 Task: Look for space in Sasayama, Japan from 4th August, 2023 to 8th August, 2023 for 1 adult in price range Rs.10000 to Rs.15000. Place can be private room with 1  bedroom having 1 bed and 1 bathroom. Property type can be flatguest house, hotel. Booking option can be shelf check-in. Required host language is English.
Action: Mouse moved to (485, 81)
Screenshot: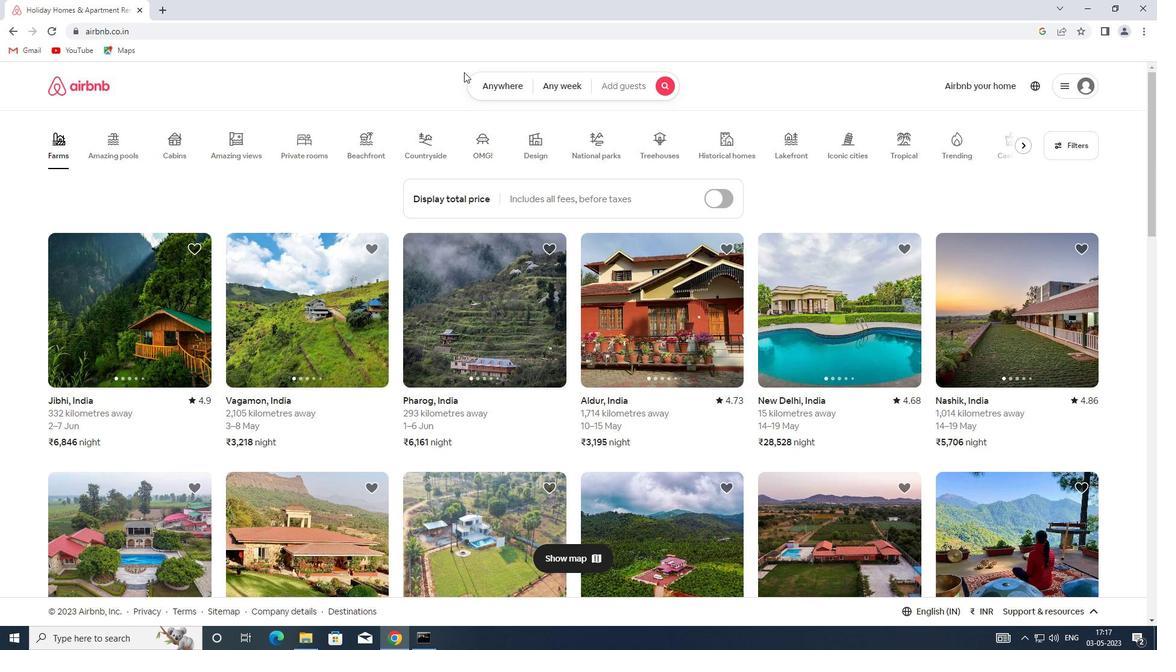 
Action: Mouse pressed left at (485, 81)
Screenshot: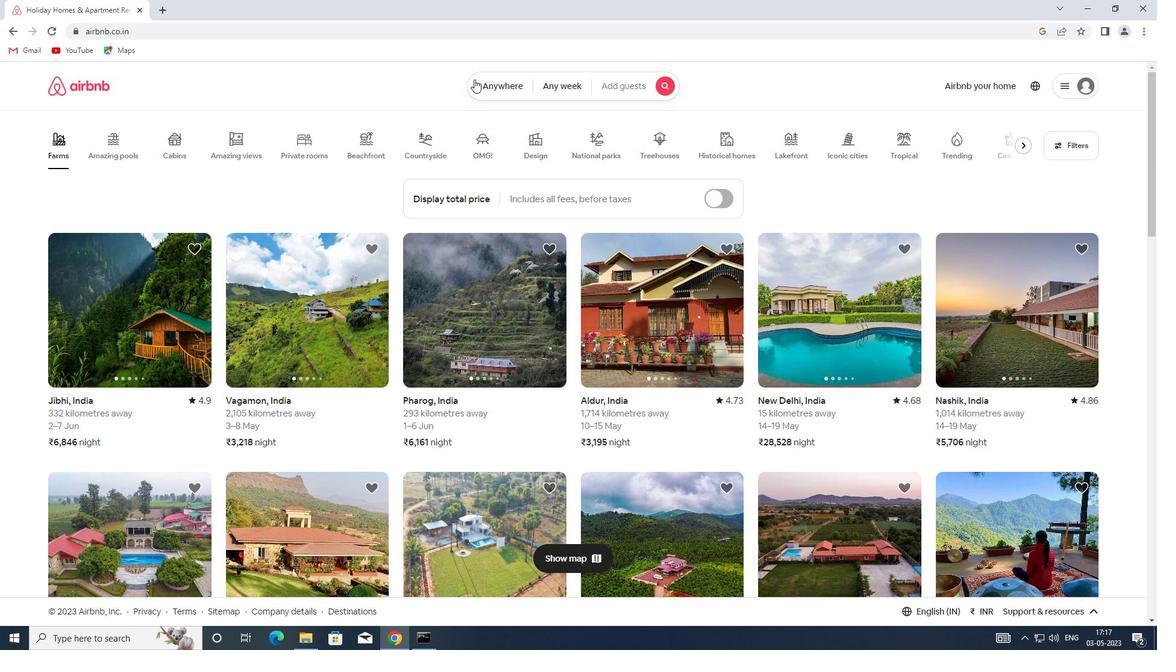 
Action: Mouse moved to (385, 144)
Screenshot: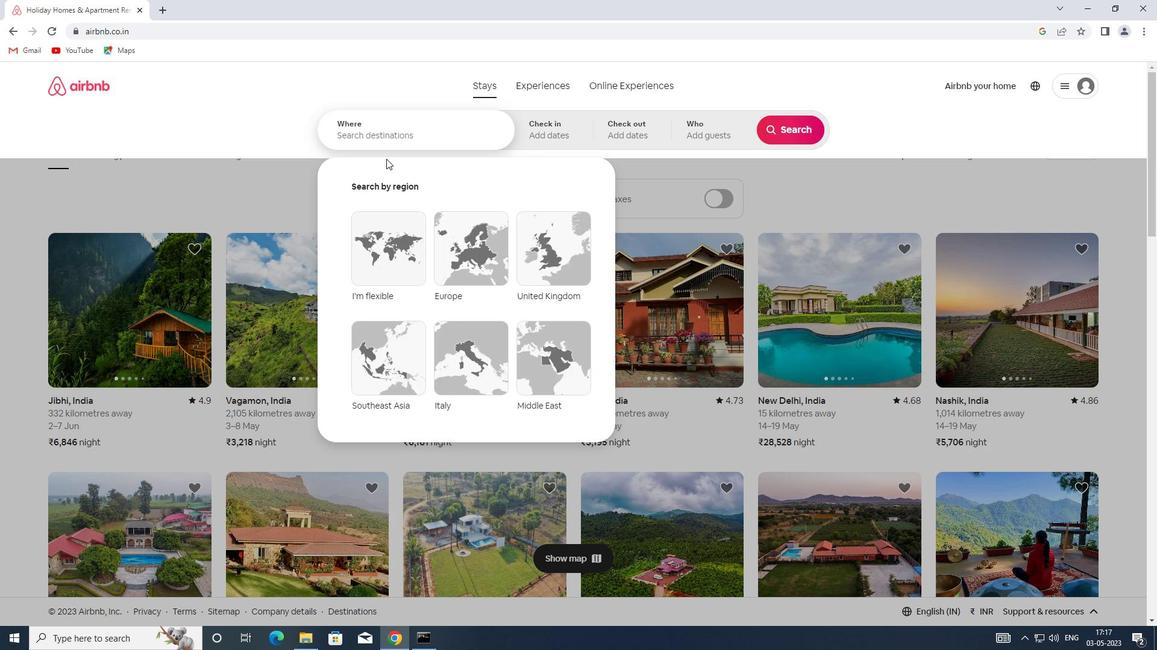 
Action: Mouse pressed left at (385, 144)
Screenshot: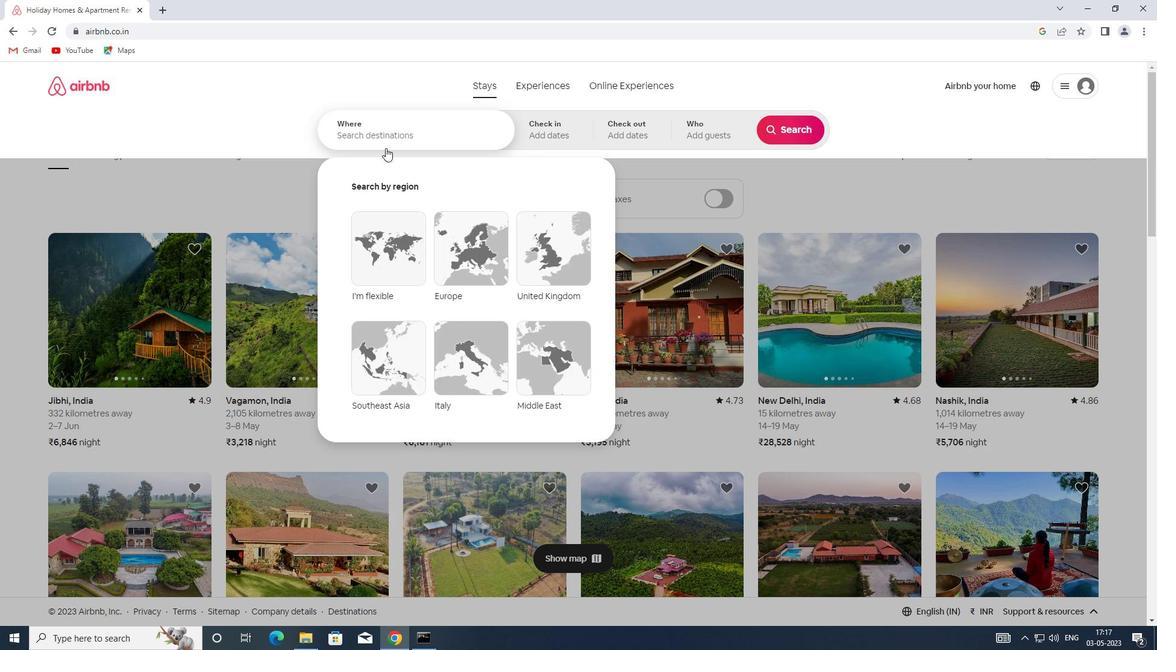 
Action: Key pressed <Key.shift><Key.shift><Key.shift><Key.shift>SASAYAMA
Screenshot: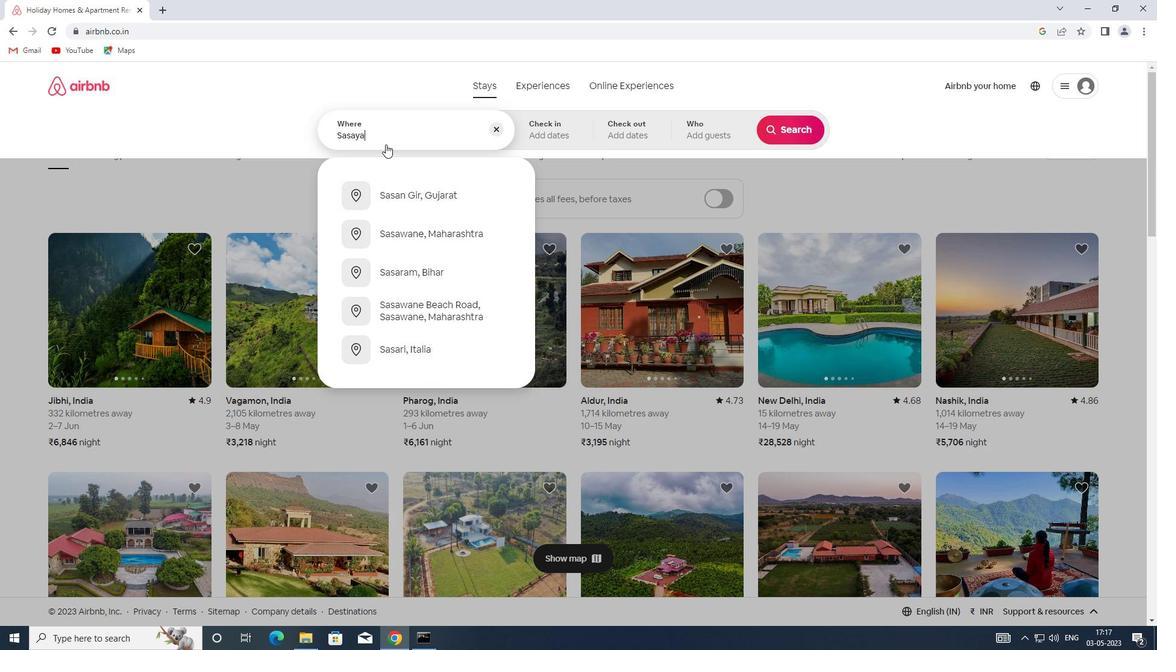 
Action: Mouse moved to (384, 144)
Screenshot: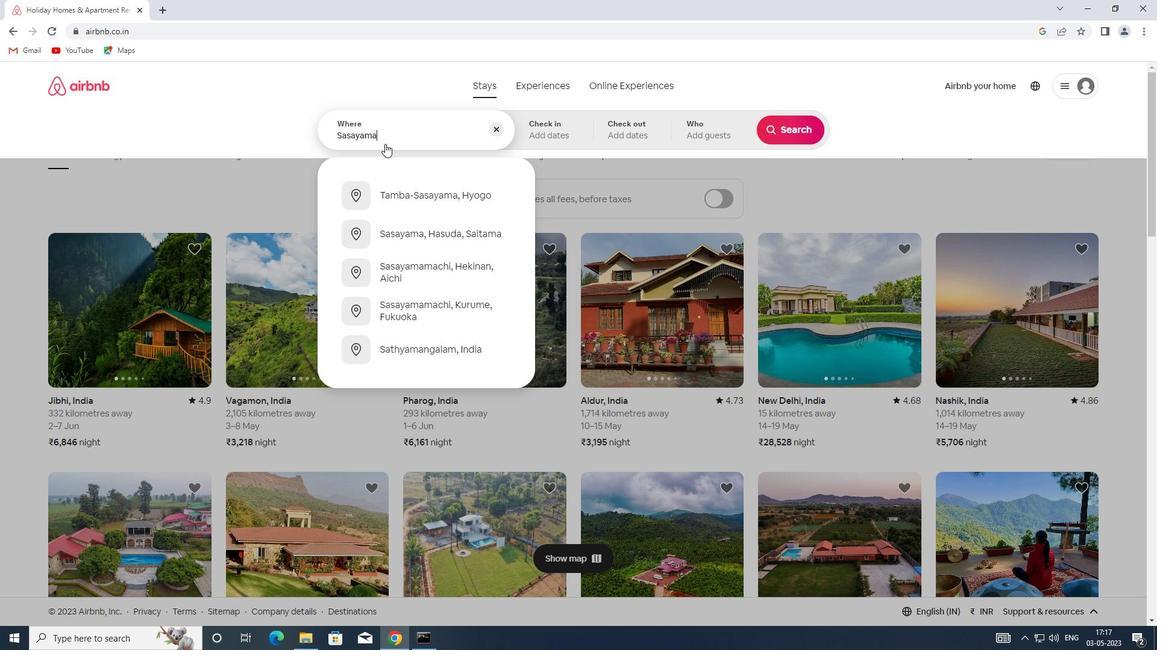 
Action: Key pressed ,<Key.shift>JAPAN
Screenshot: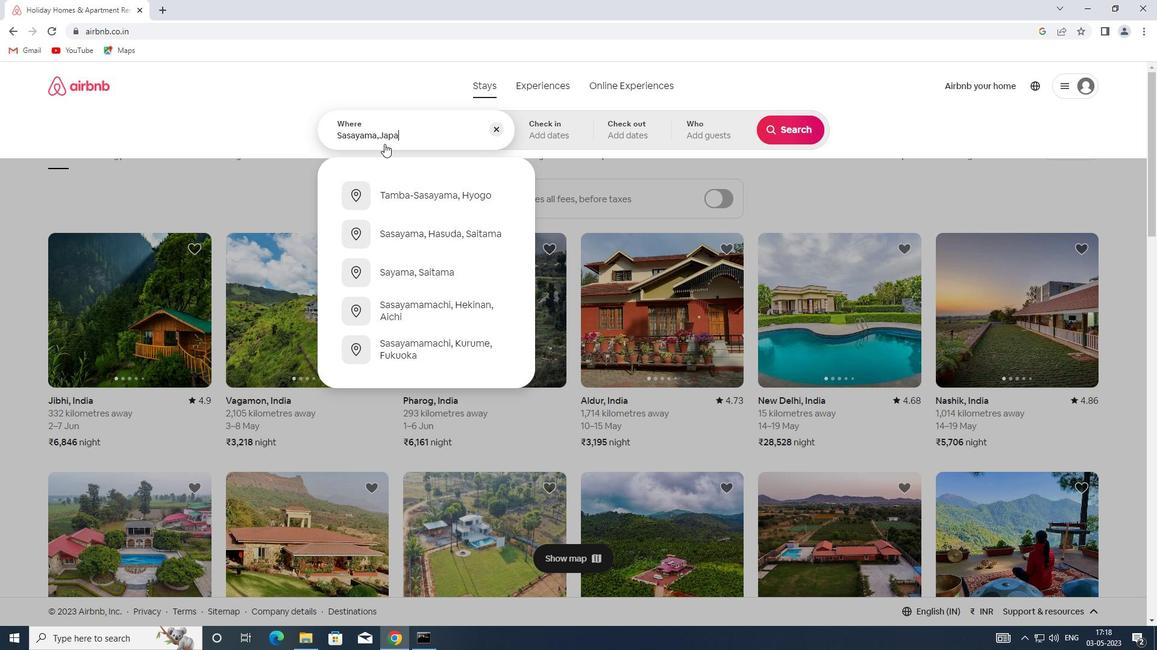 
Action: Mouse moved to (535, 128)
Screenshot: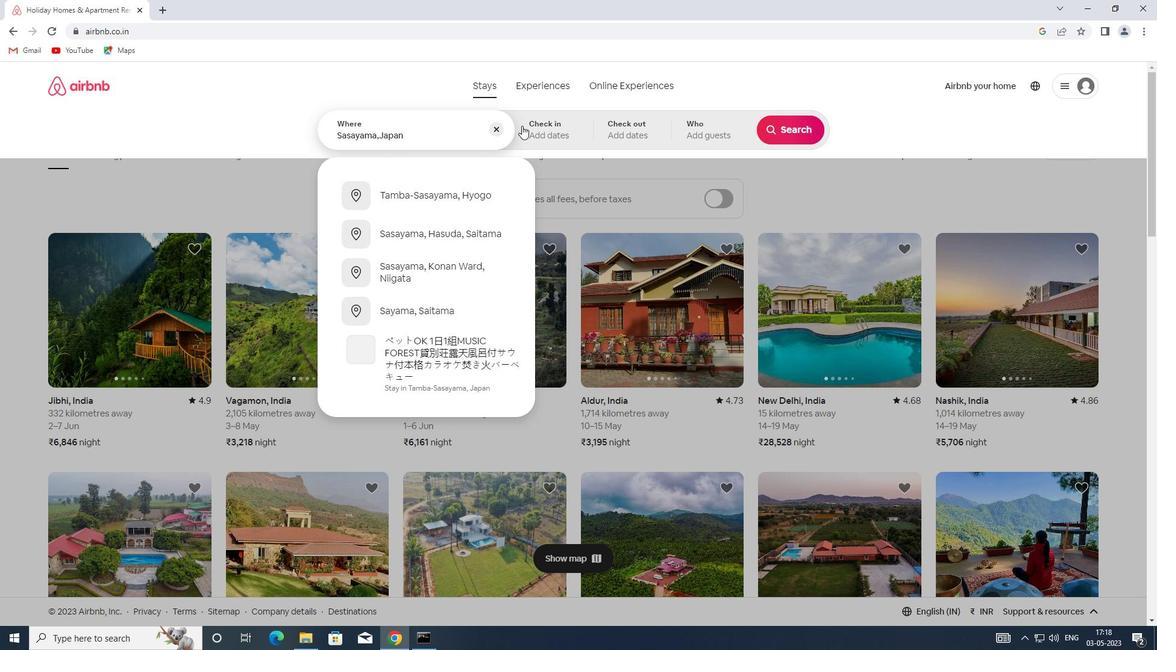 
Action: Mouse pressed left at (535, 128)
Screenshot: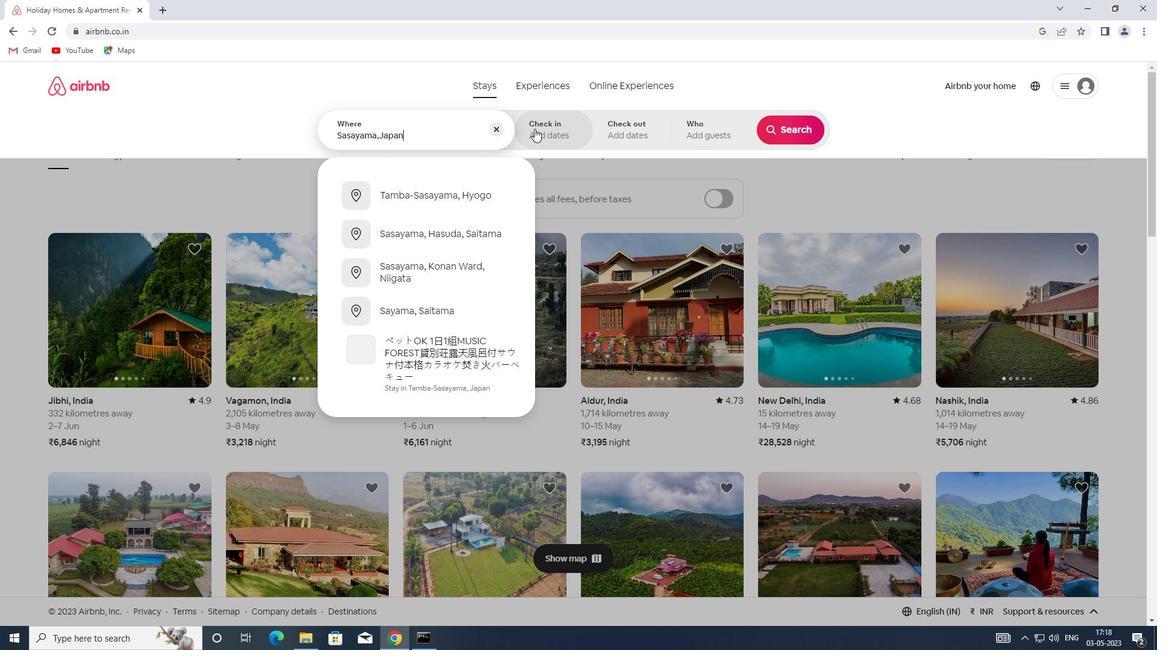 
Action: Mouse moved to (785, 232)
Screenshot: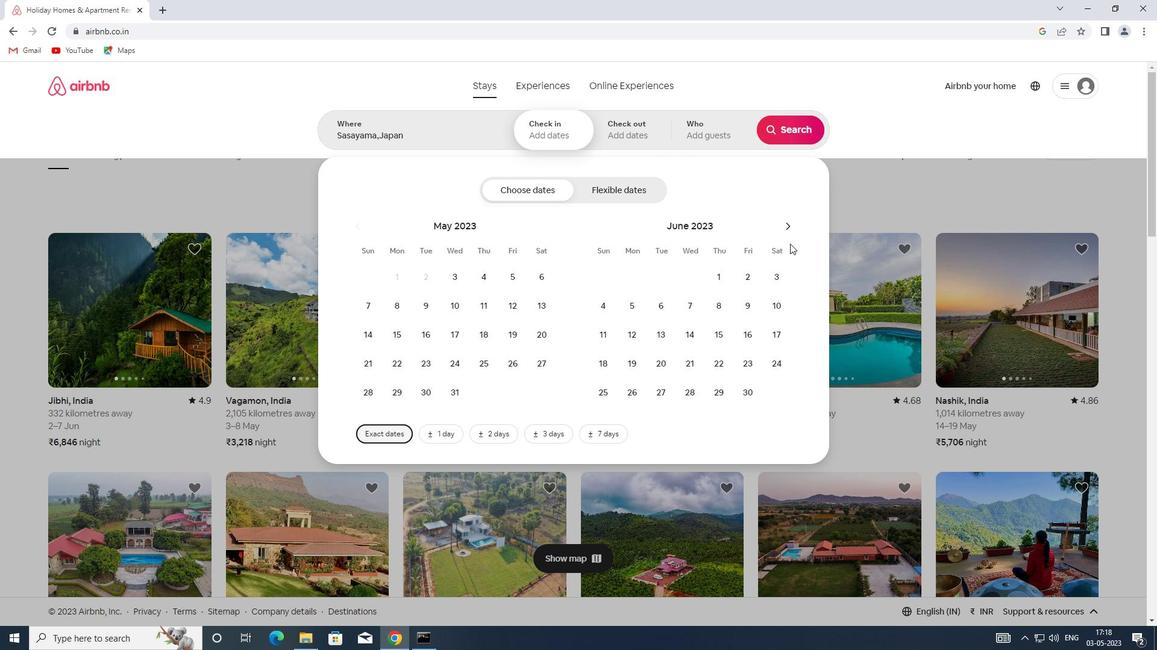 
Action: Mouse pressed left at (785, 232)
Screenshot: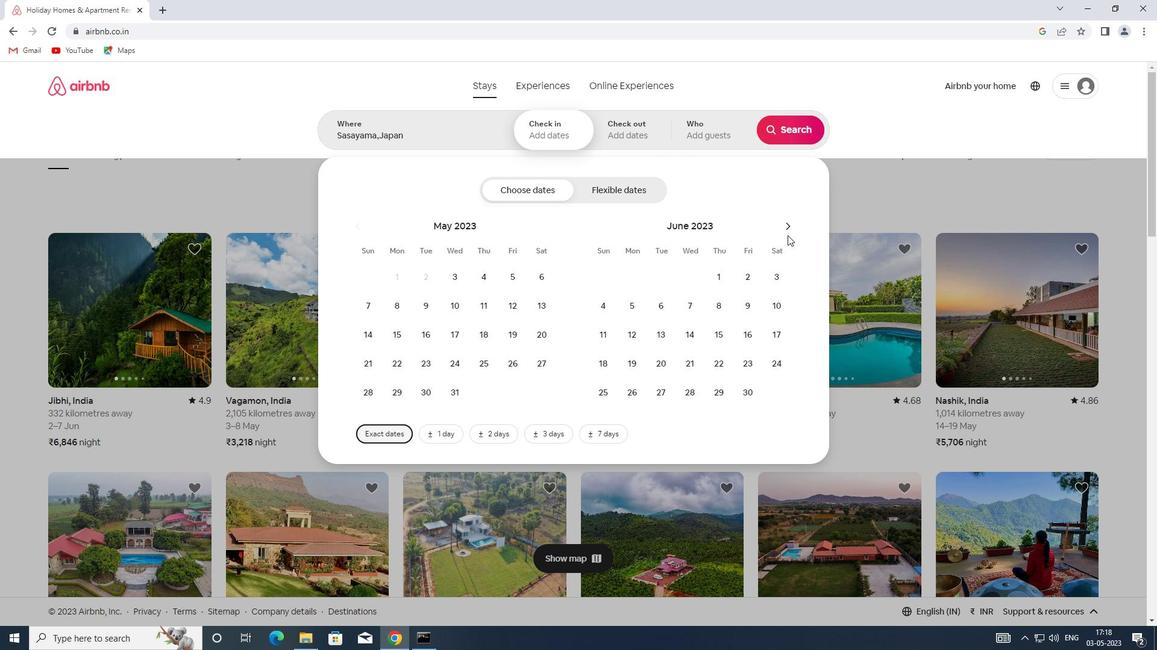 
Action: Mouse pressed left at (785, 232)
Screenshot: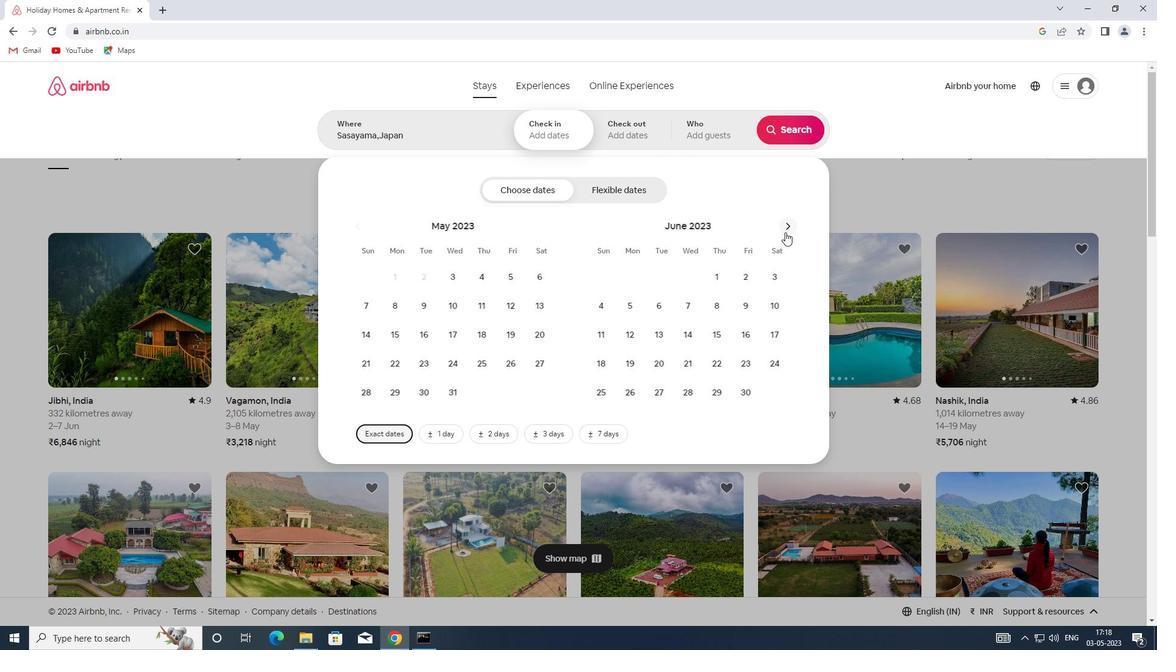 
Action: Mouse pressed left at (785, 232)
Screenshot: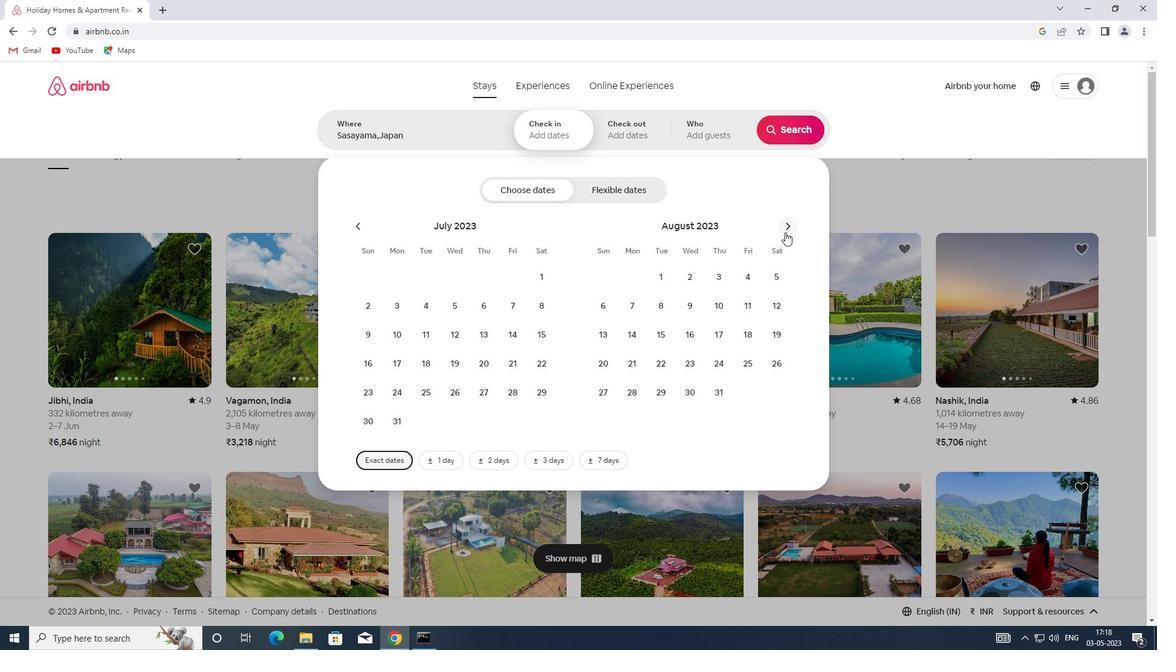 
Action: Mouse moved to (355, 330)
Screenshot: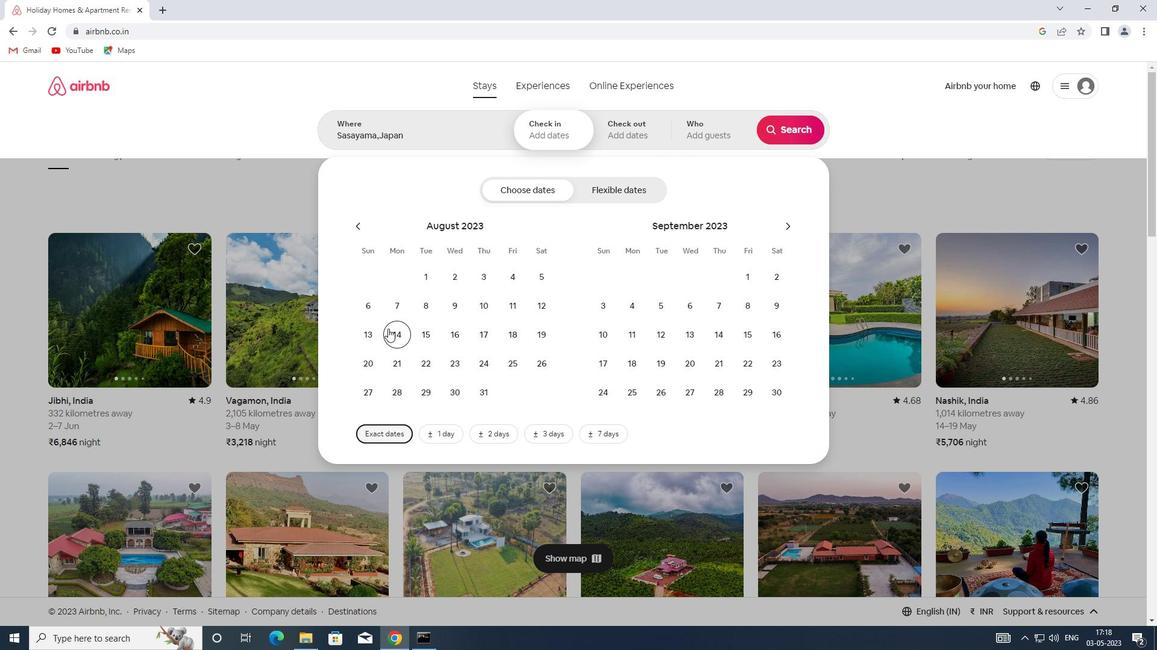 
Action: Mouse pressed left at (355, 330)
Screenshot: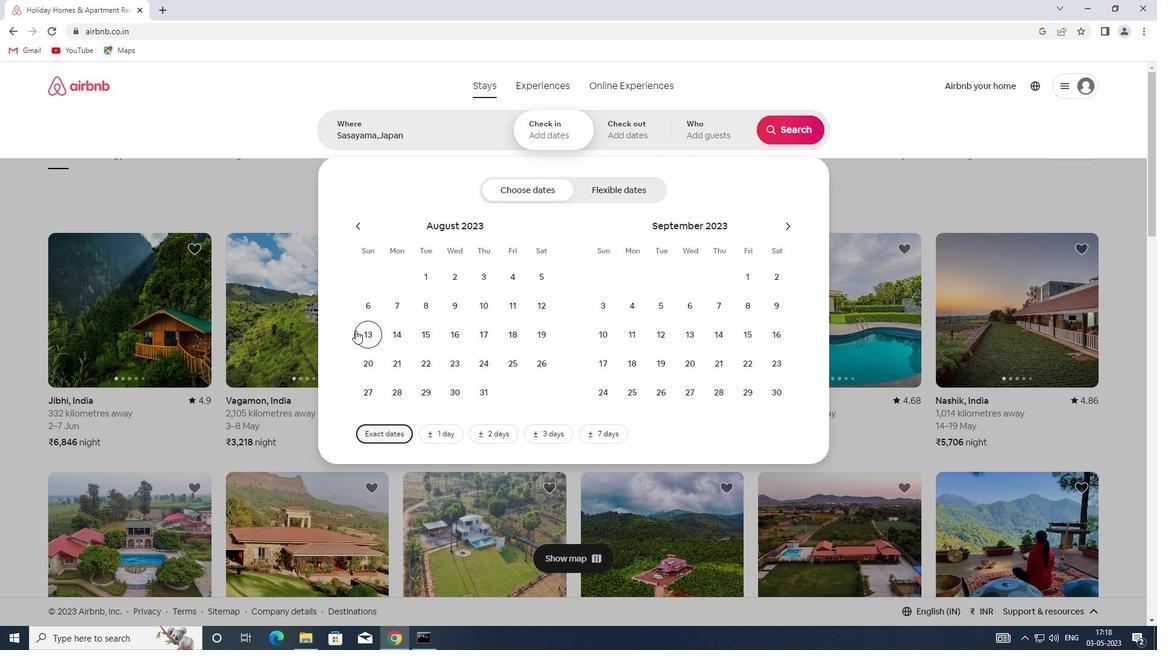 
Action: Mouse moved to (473, 340)
Screenshot: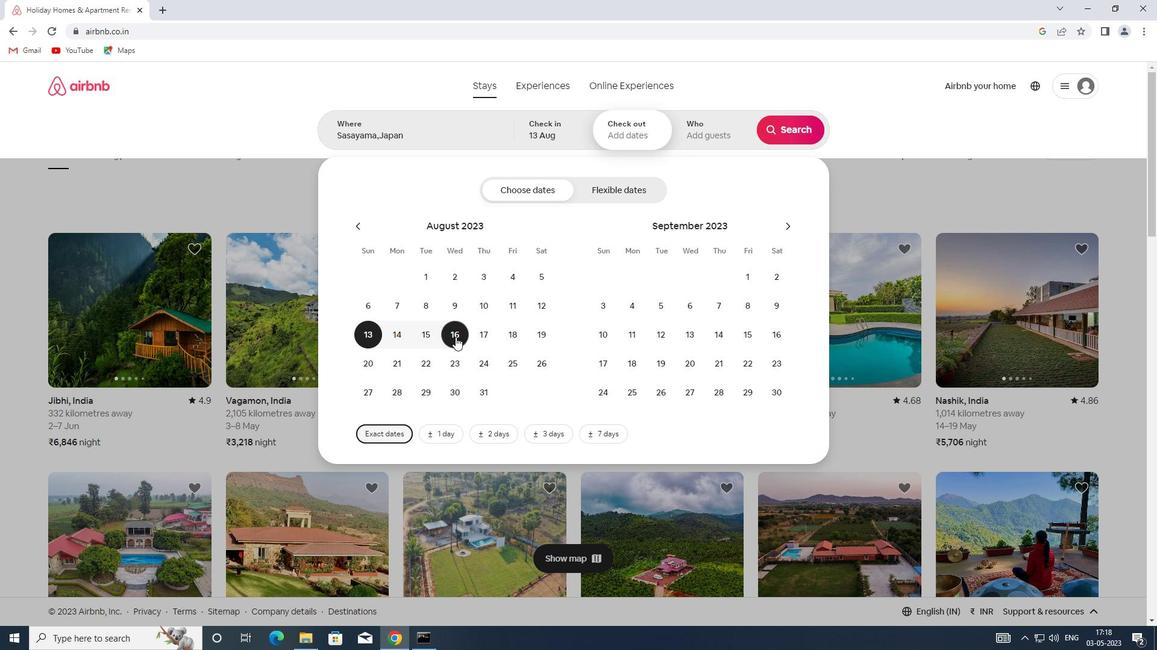 
Action: Mouse pressed left at (473, 340)
Screenshot: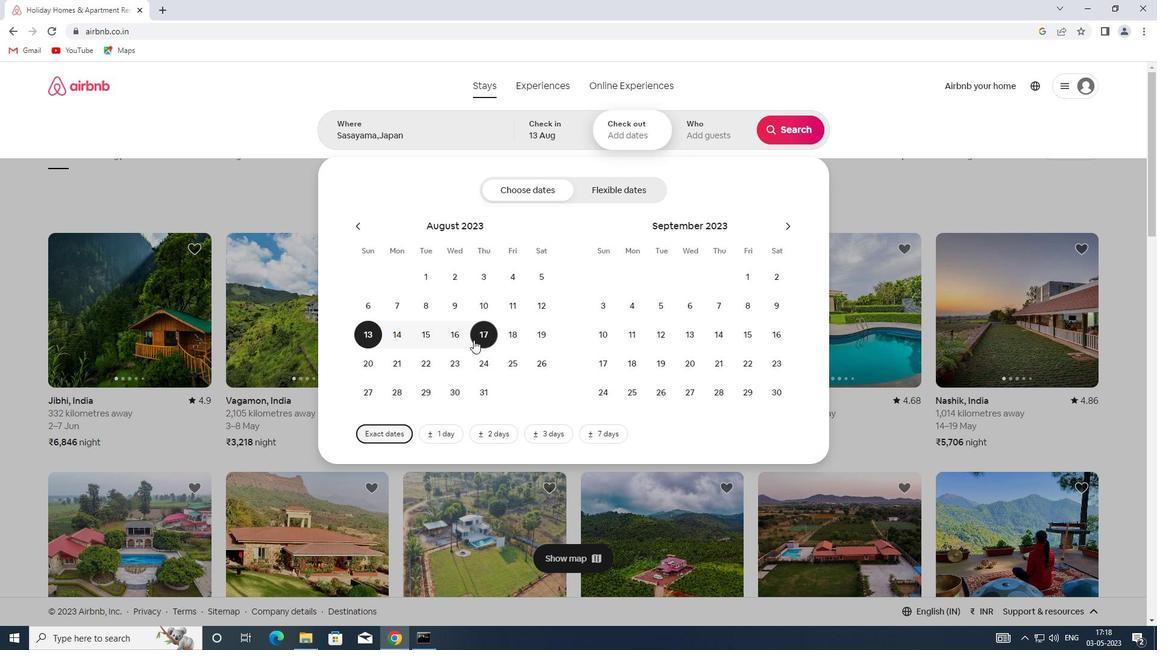 
Action: Mouse moved to (687, 128)
Screenshot: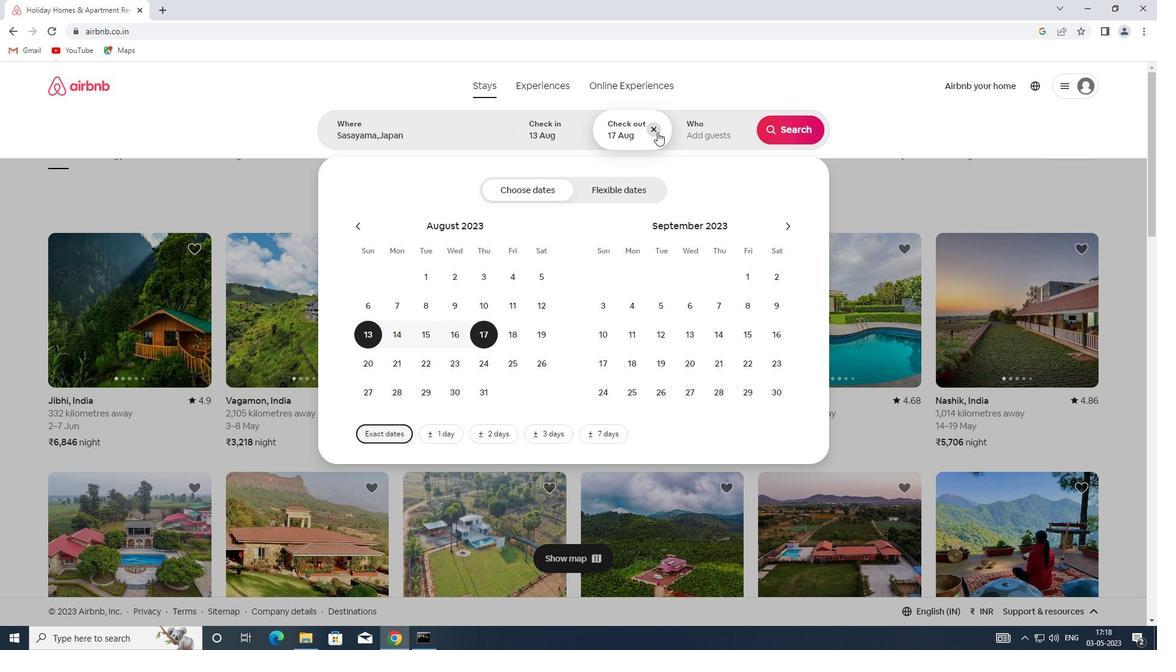 
Action: Mouse pressed left at (687, 128)
Screenshot: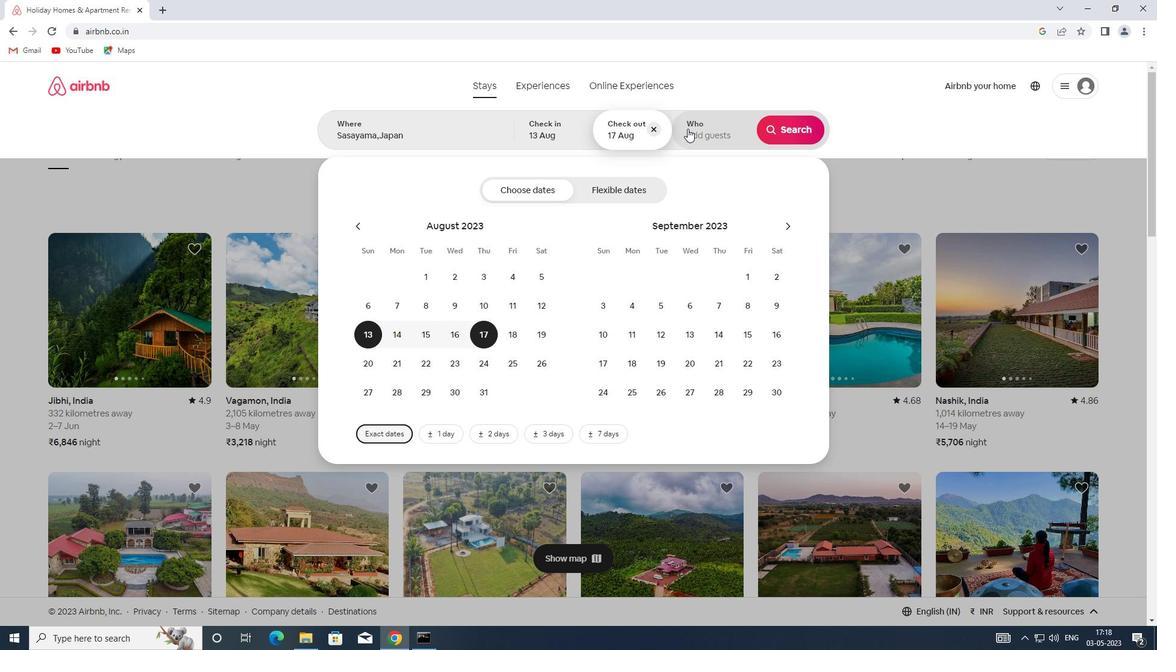 
Action: Mouse moved to (784, 191)
Screenshot: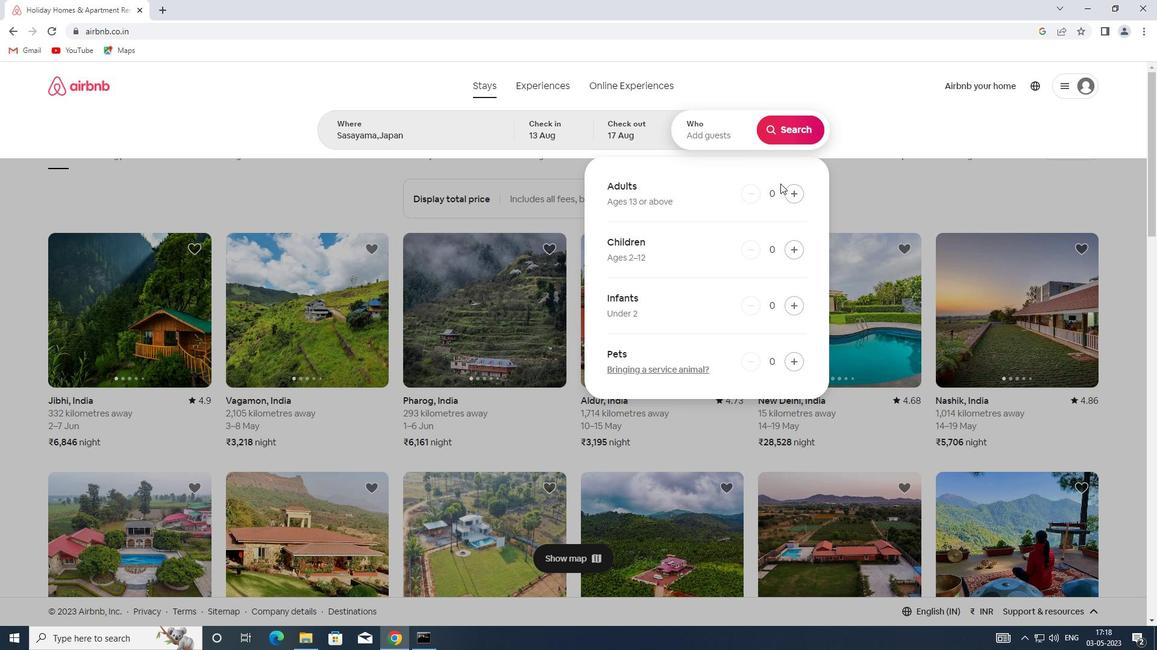 
Action: Mouse pressed left at (784, 191)
Screenshot: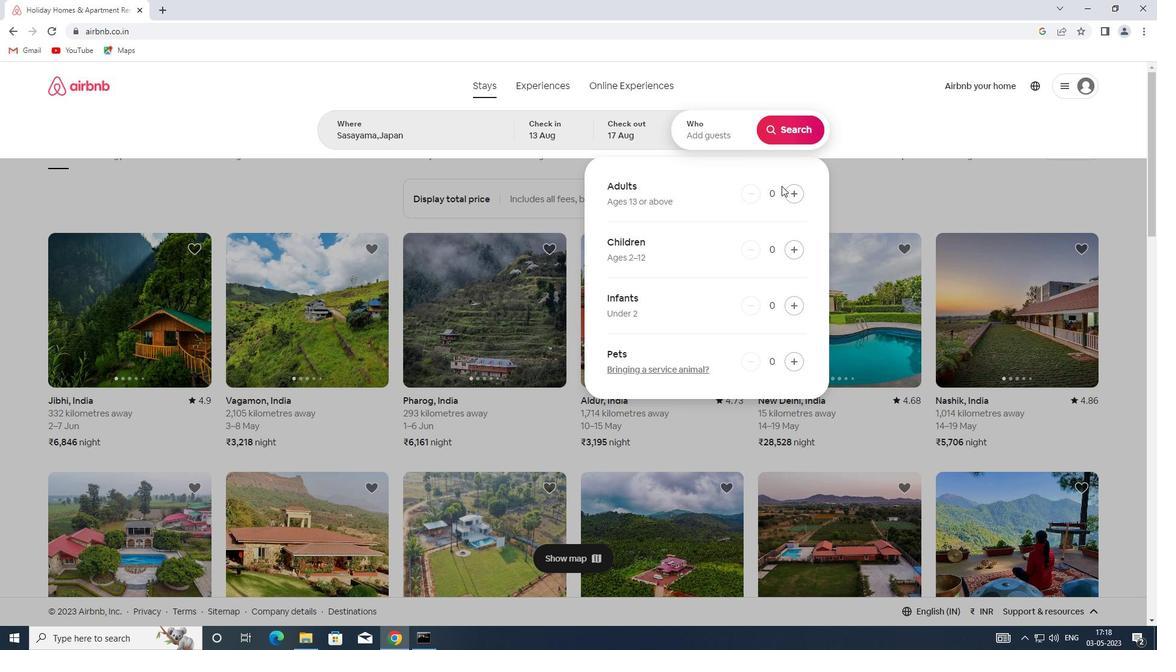 
Action: Mouse pressed left at (784, 191)
Screenshot: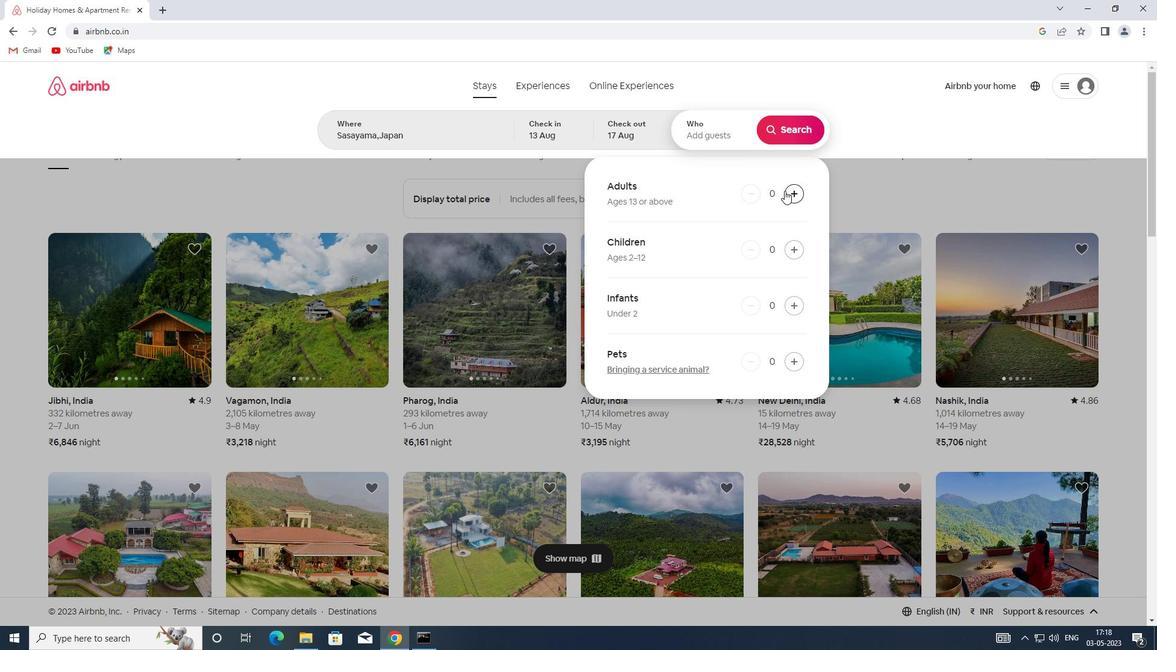 
Action: Mouse moved to (765, 127)
Screenshot: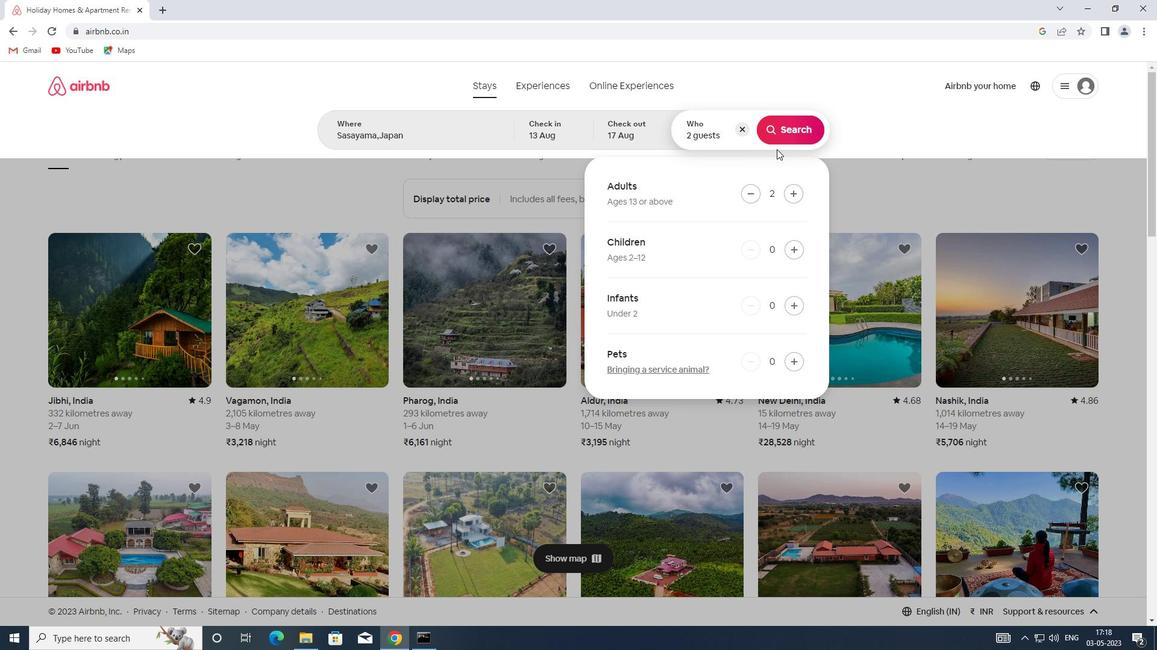 
Action: Mouse pressed left at (765, 127)
Screenshot: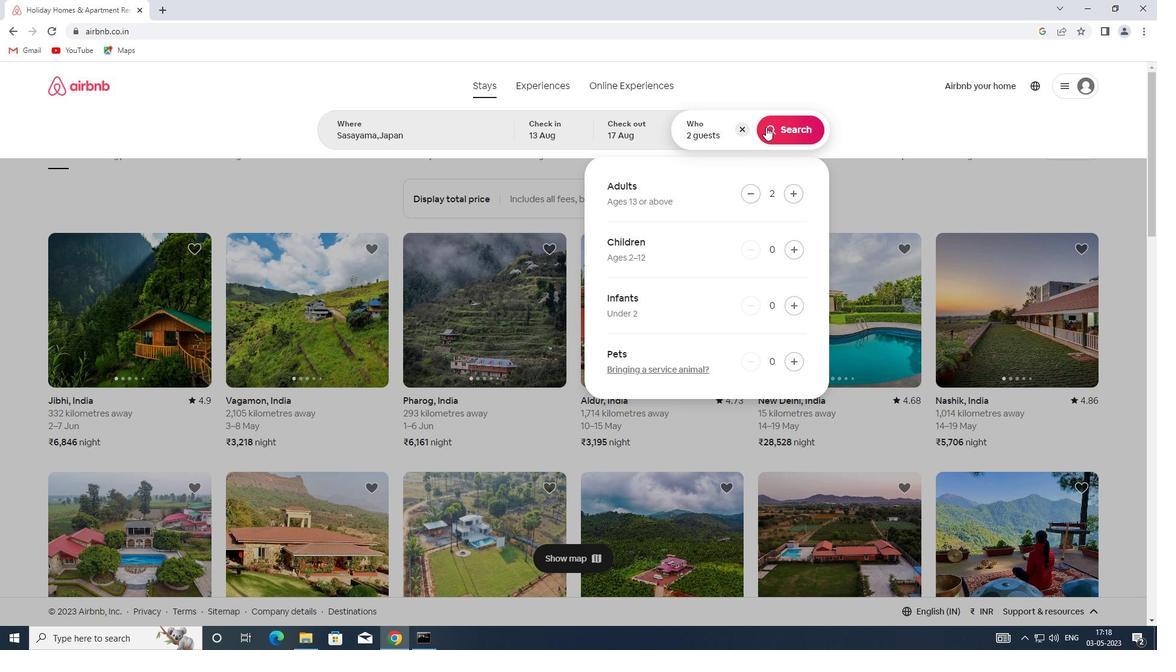 
Action: Mouse moved to (1122, 130)
Screenshot: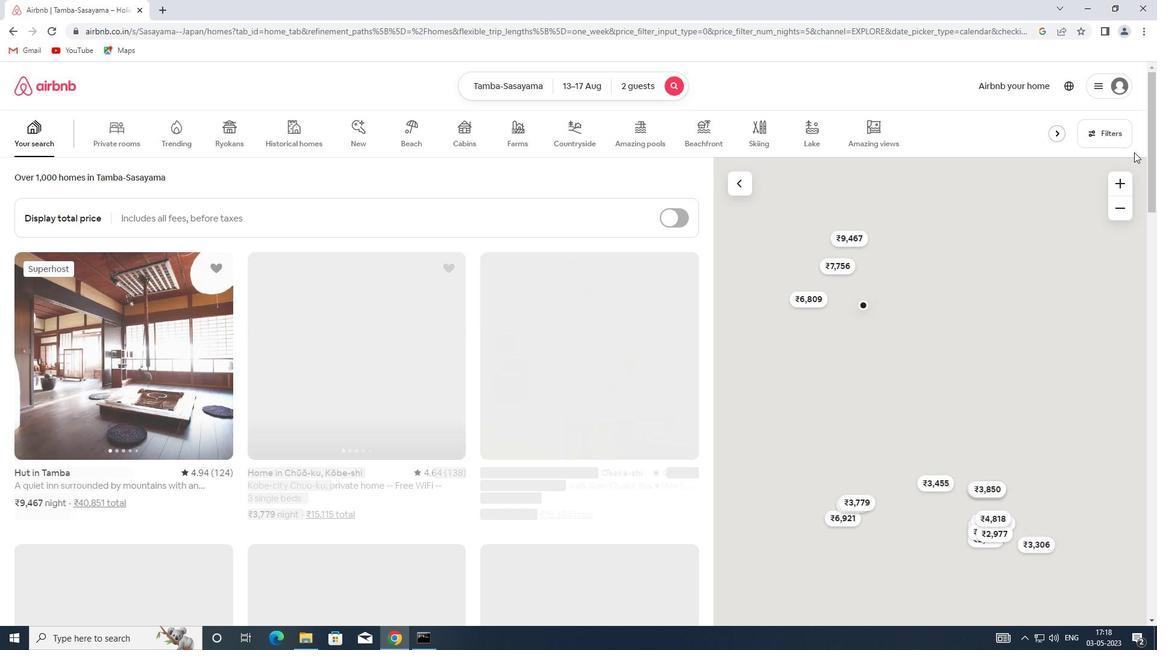 
Action: Mouse pressed left at (1122, 130)
Screenshot: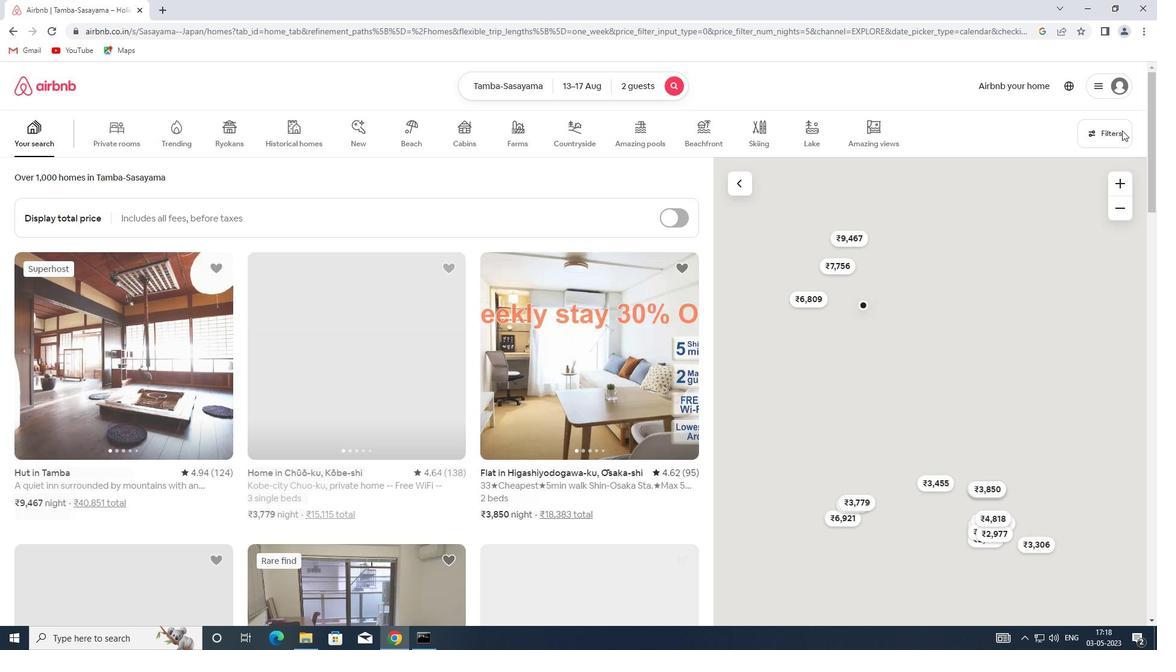 
Action: Mouse moved to (433, 284)
Screenshot: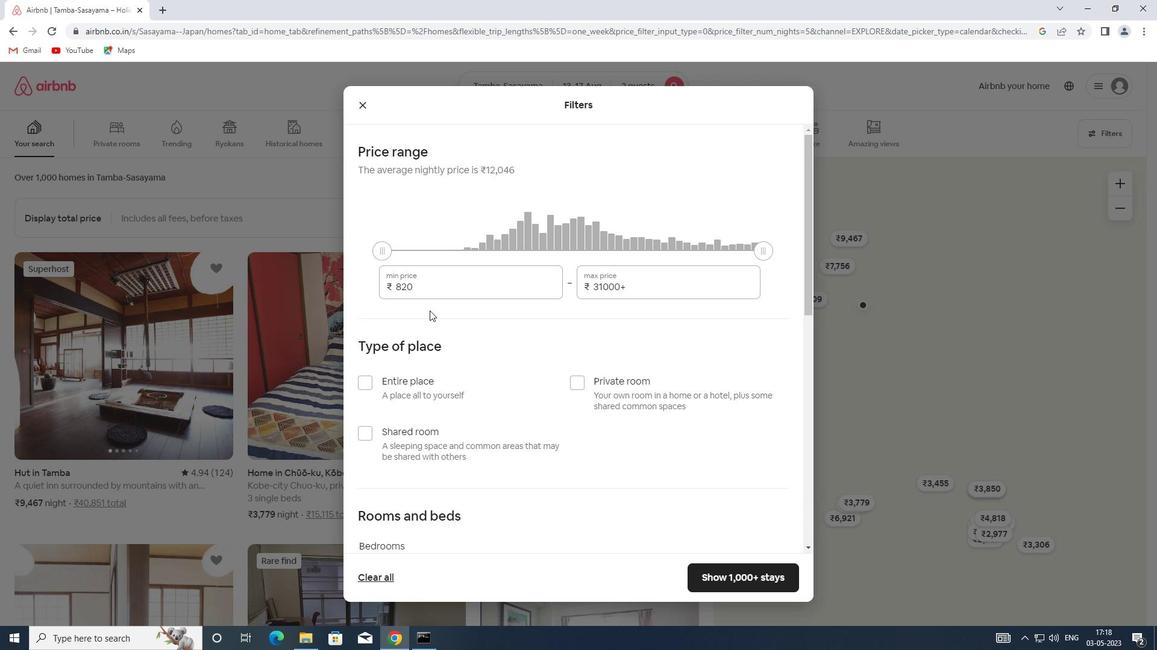 
Action: Mouse pressed left at (433, 284)
Screenshot: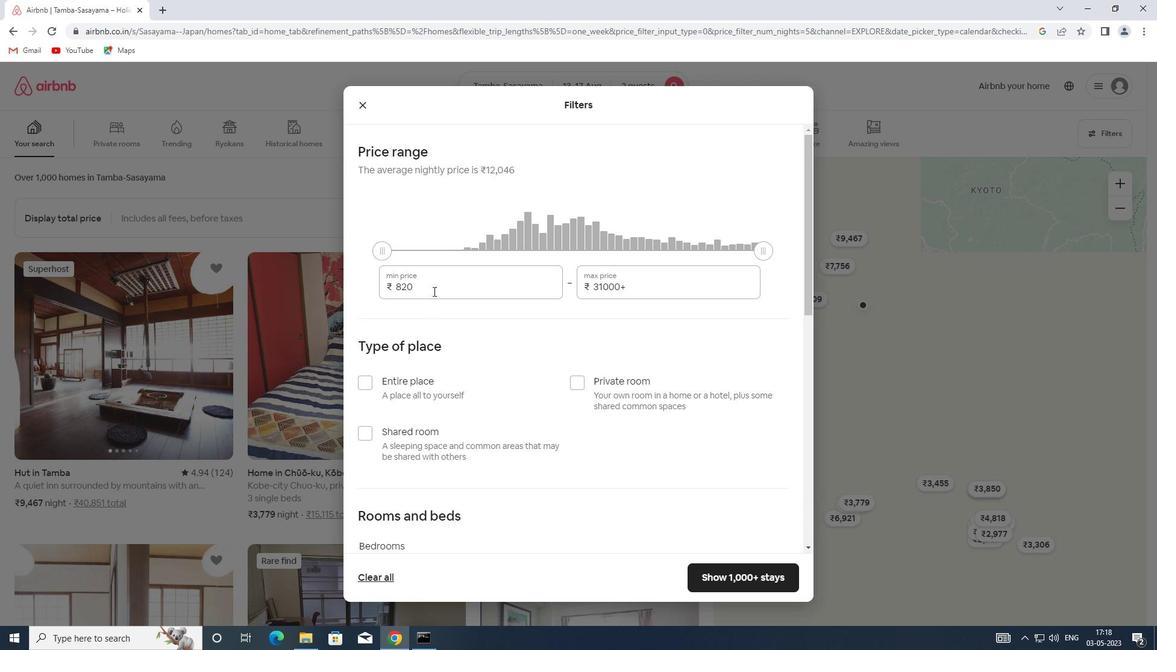 
Action: Mouse moved to (383, 285)
Screenshot: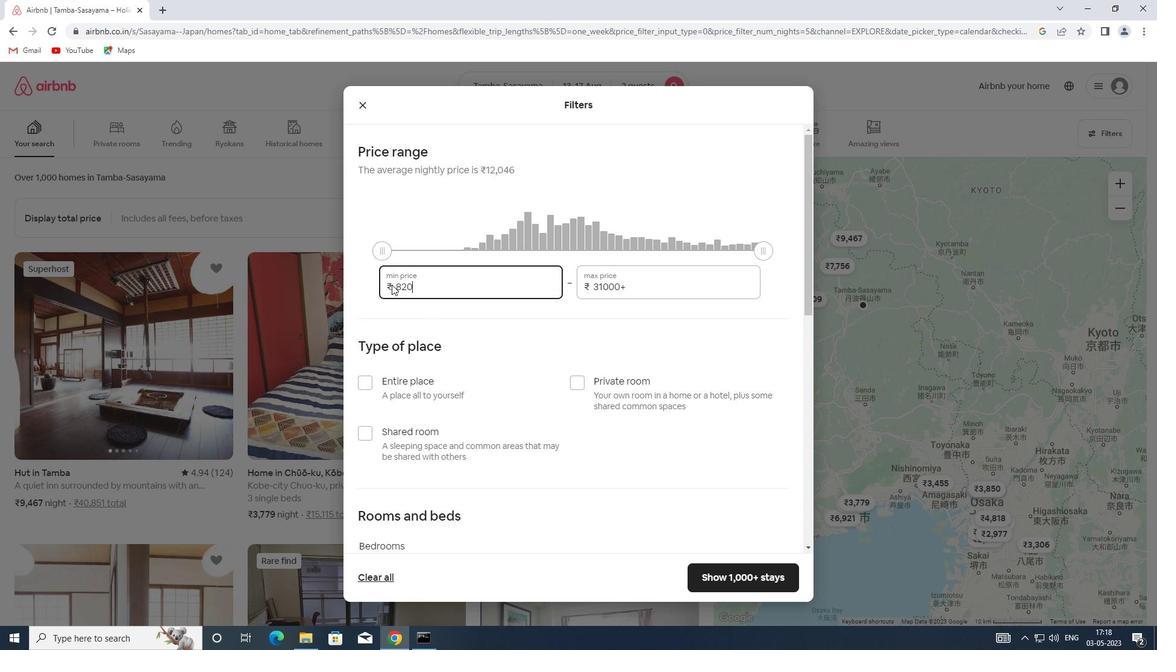 
Action: Key pressed 10000
Screenshot: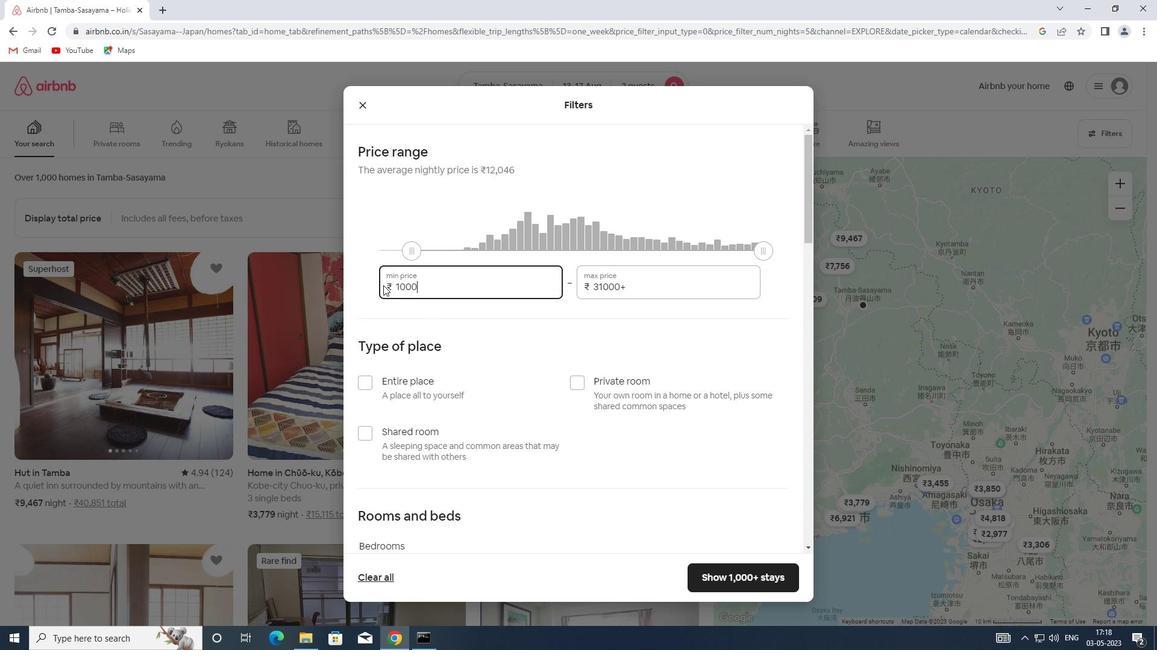 
Action: Mouse moved to (635, 285)
Screenshot: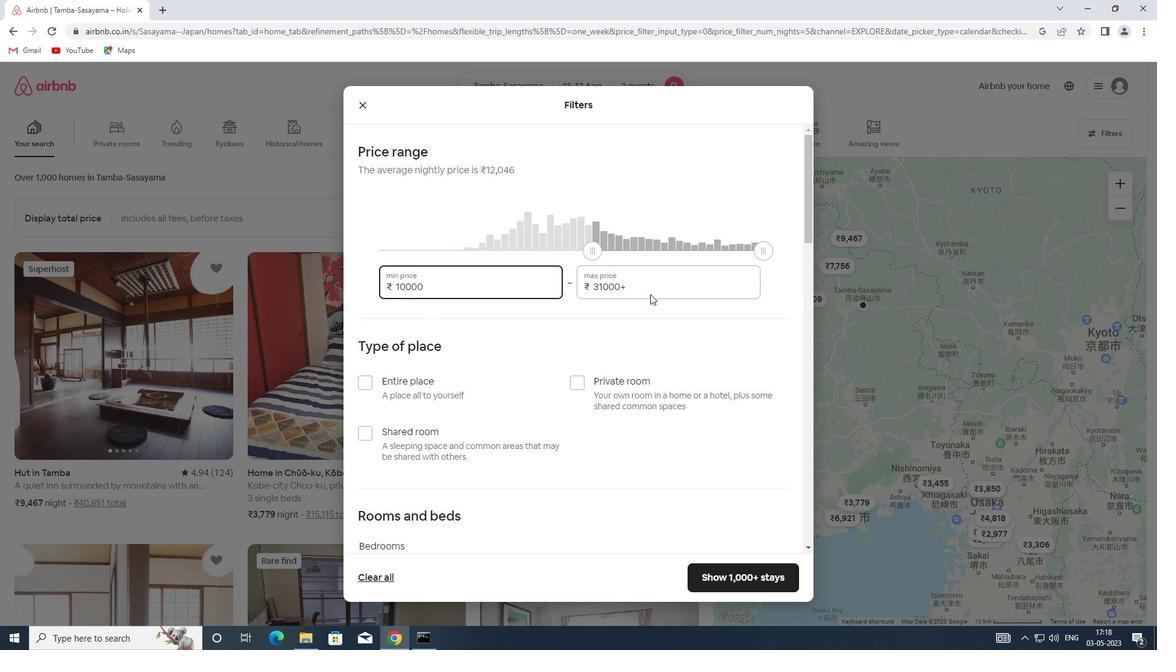 
Action: Mouse pressed left at (635, 285)
Screenshot: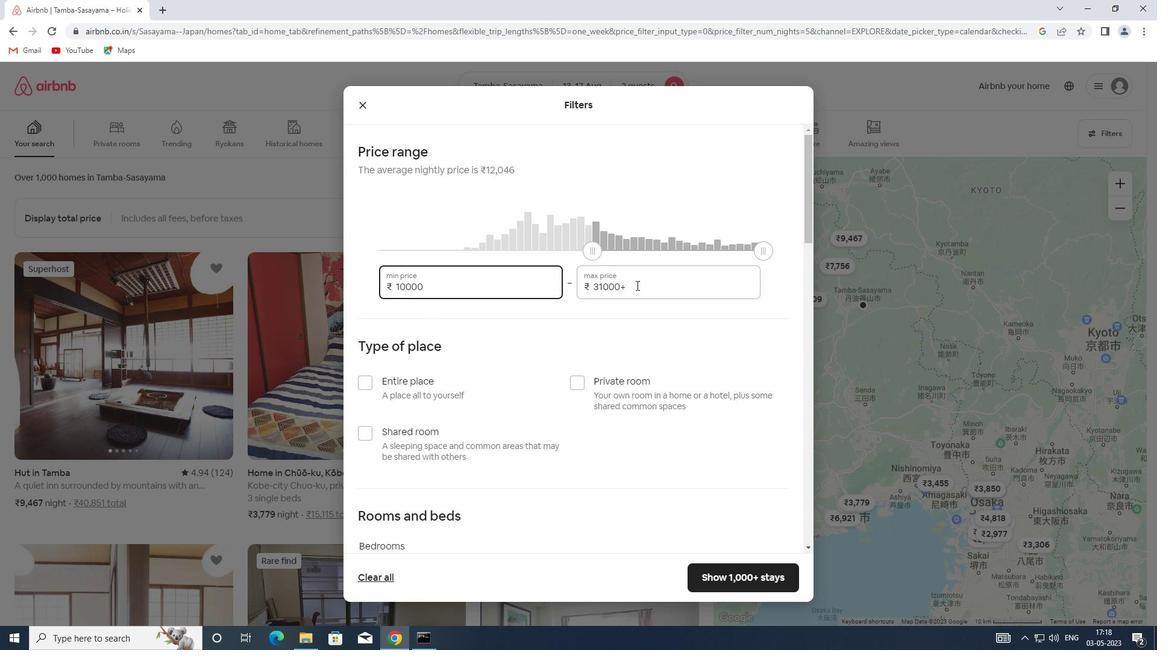 
Action: Mouse moved to (557, 285)
Screenshot: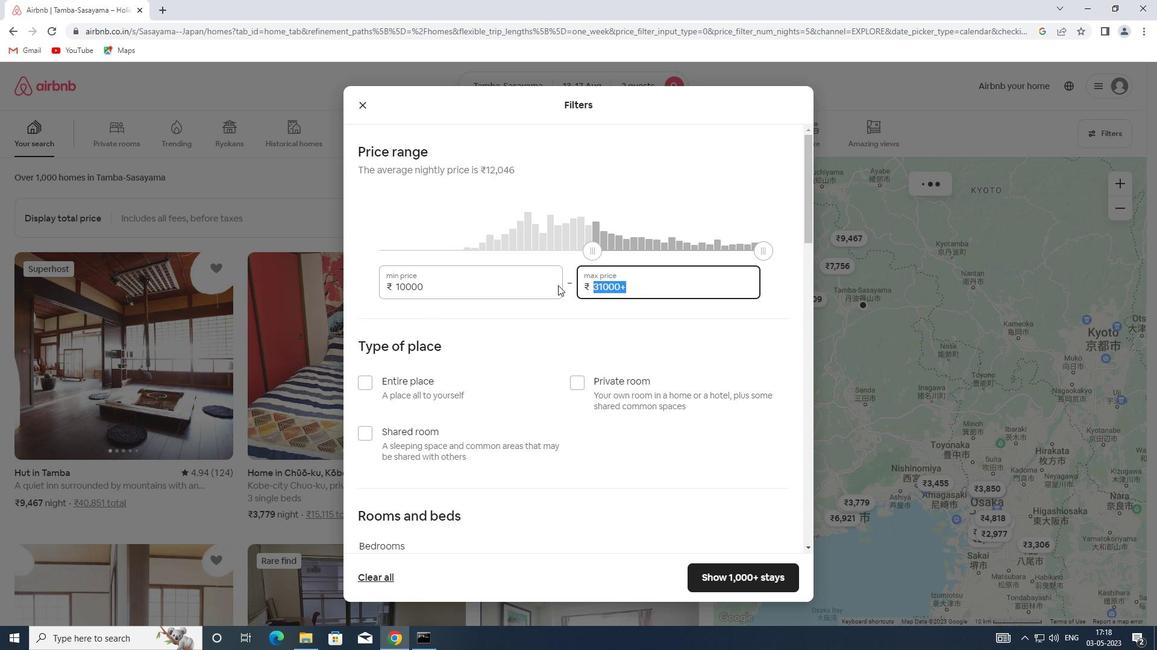 
Action: Key pressed 16000
Screenshot: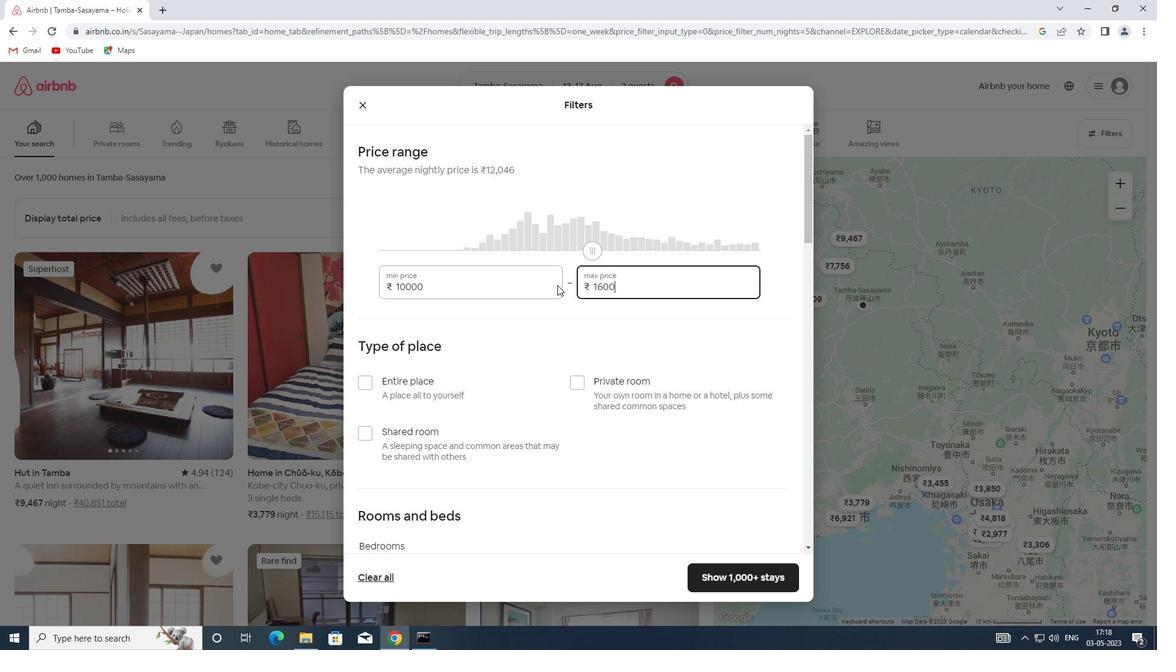 
Action: Mouse scrolled (557, 285) with delta (0, 0)
Screenshot: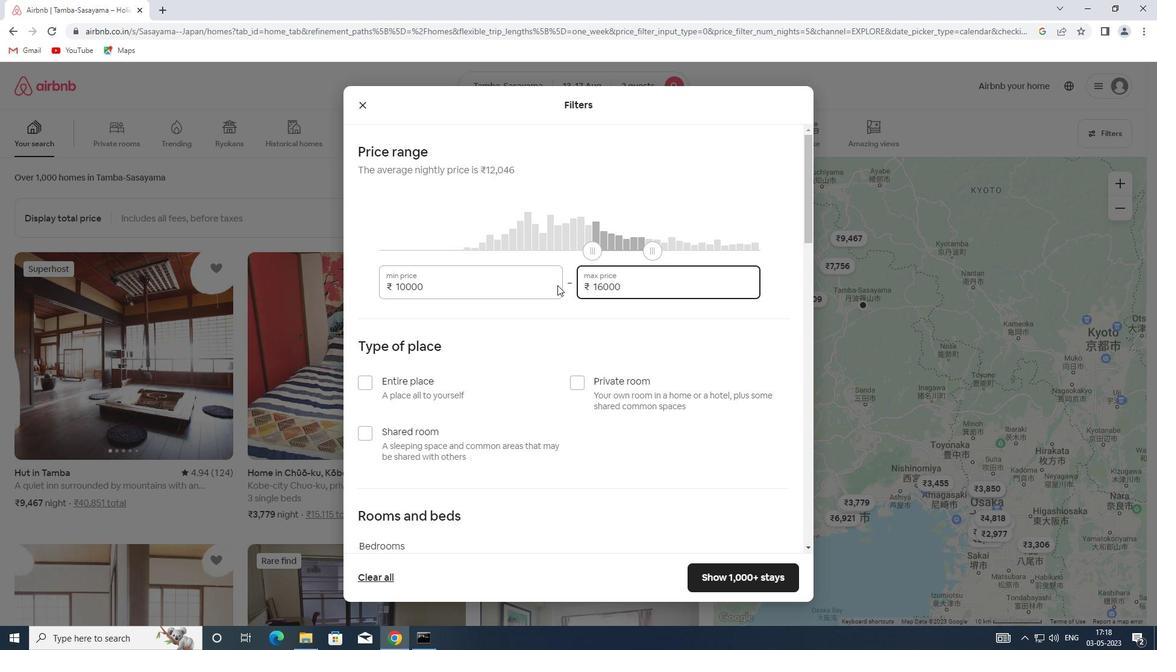 
Action: Mouse scrolled (557, 285) with delta (0, 0)
Screenshot: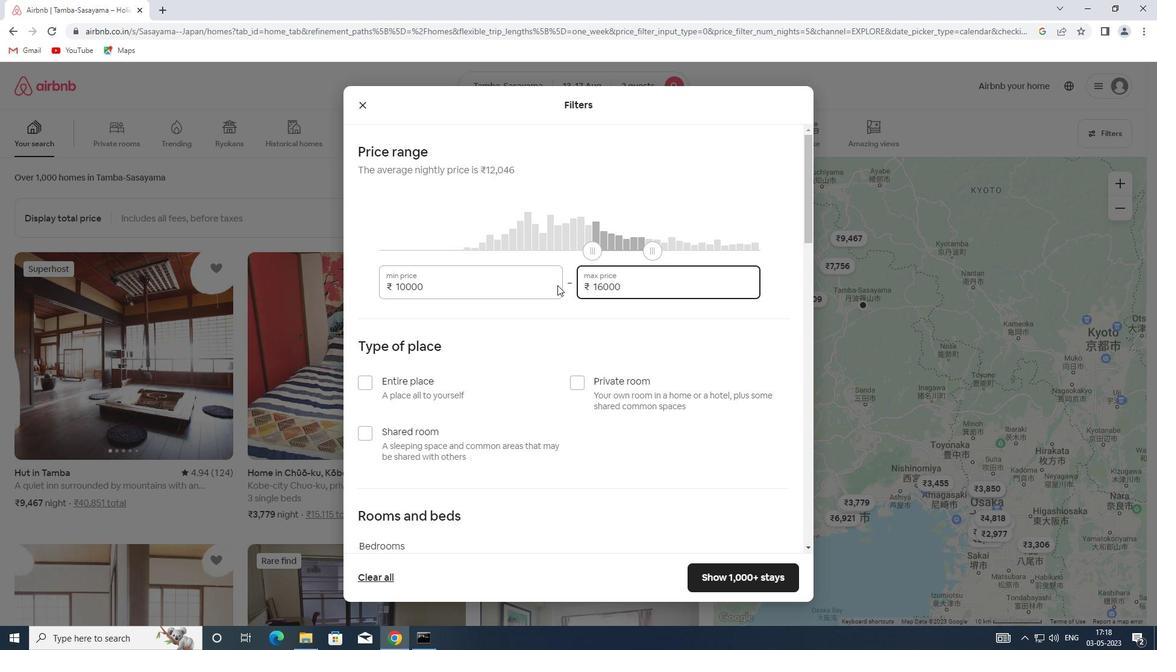 
Action: Mouse moved to (413, 279)
Screenshot: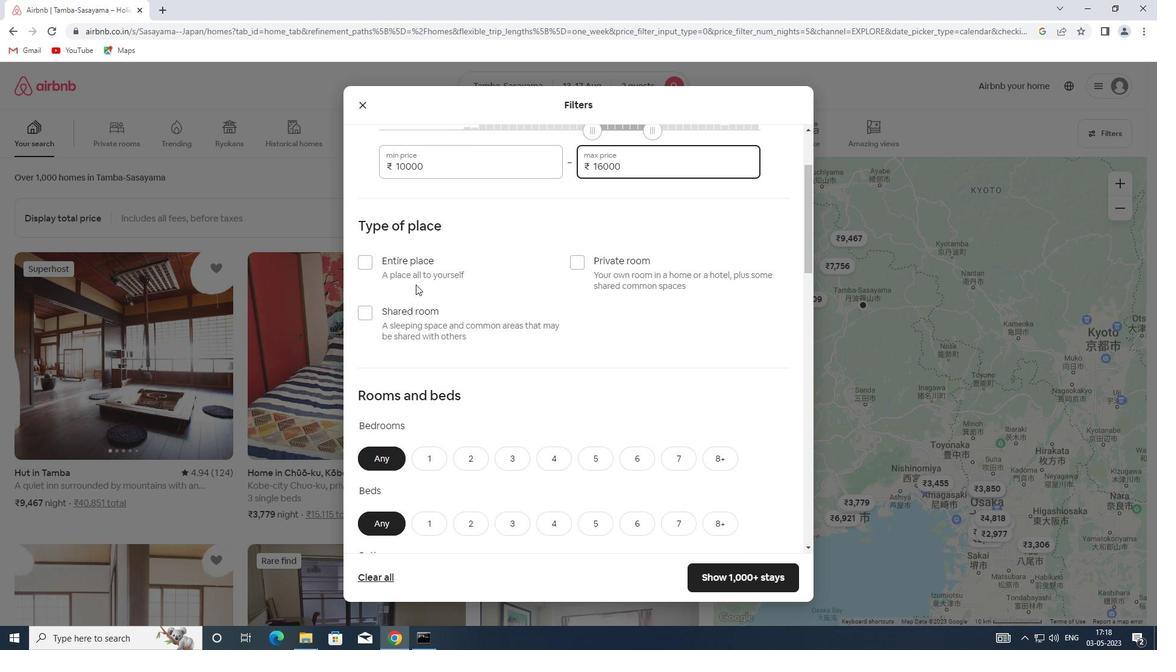 
Action: Mouse pressed left at (413, 279)
Screenshot: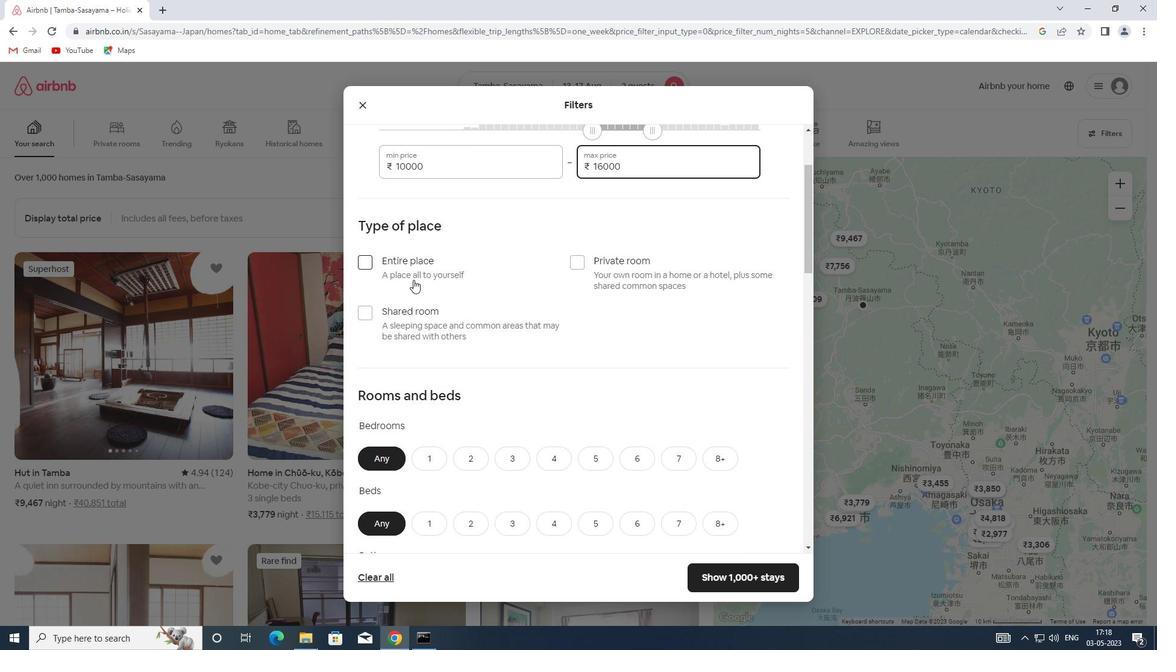
Action: Mouse scrolled (413, 279) with delta (0, 0)
Screenshot: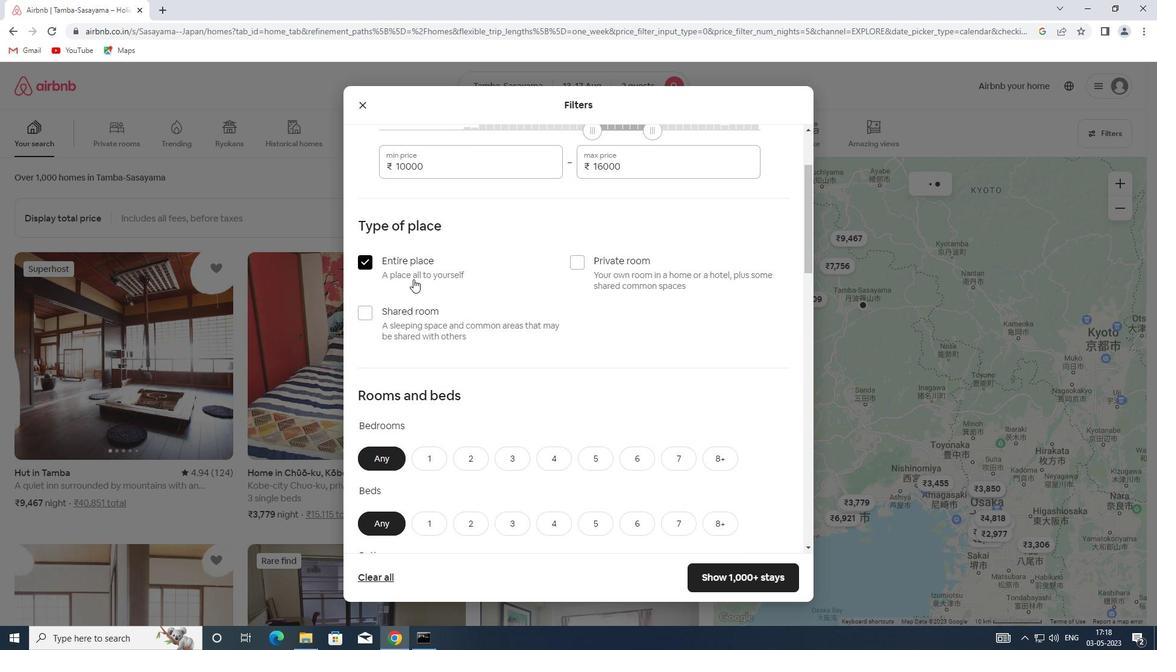 
Action: Mouse scrolled (413, 279) with delta (0, 0)
Screenshot: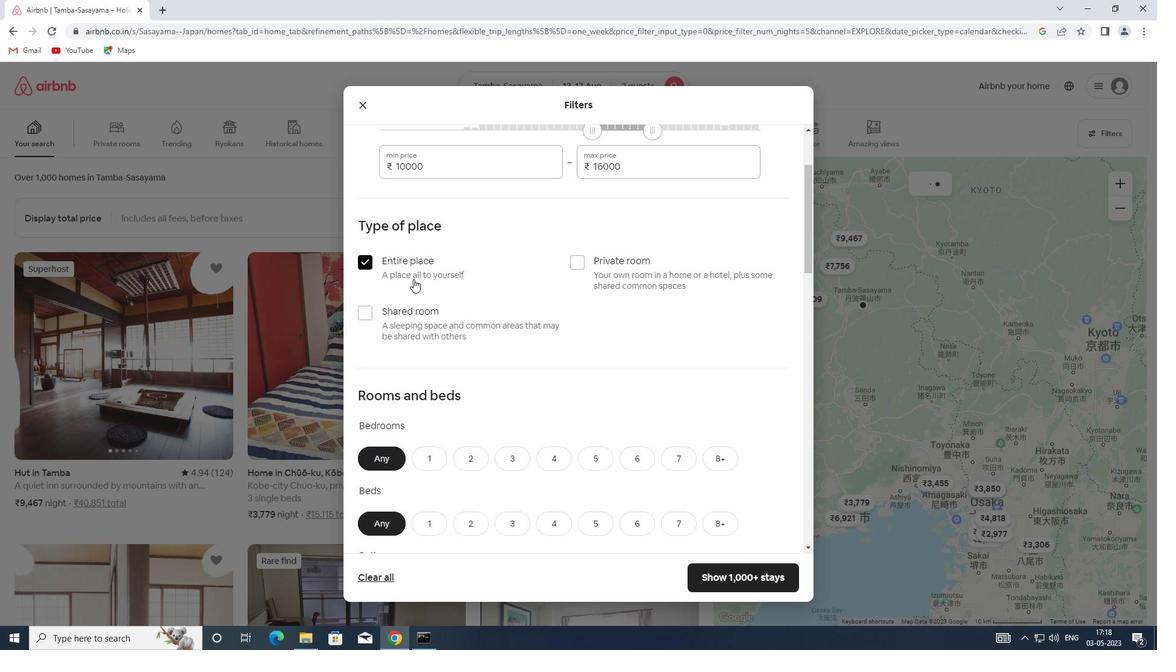 
Action: Mouse scrolled (413, 279) with delta (0, 0)
Screenshot: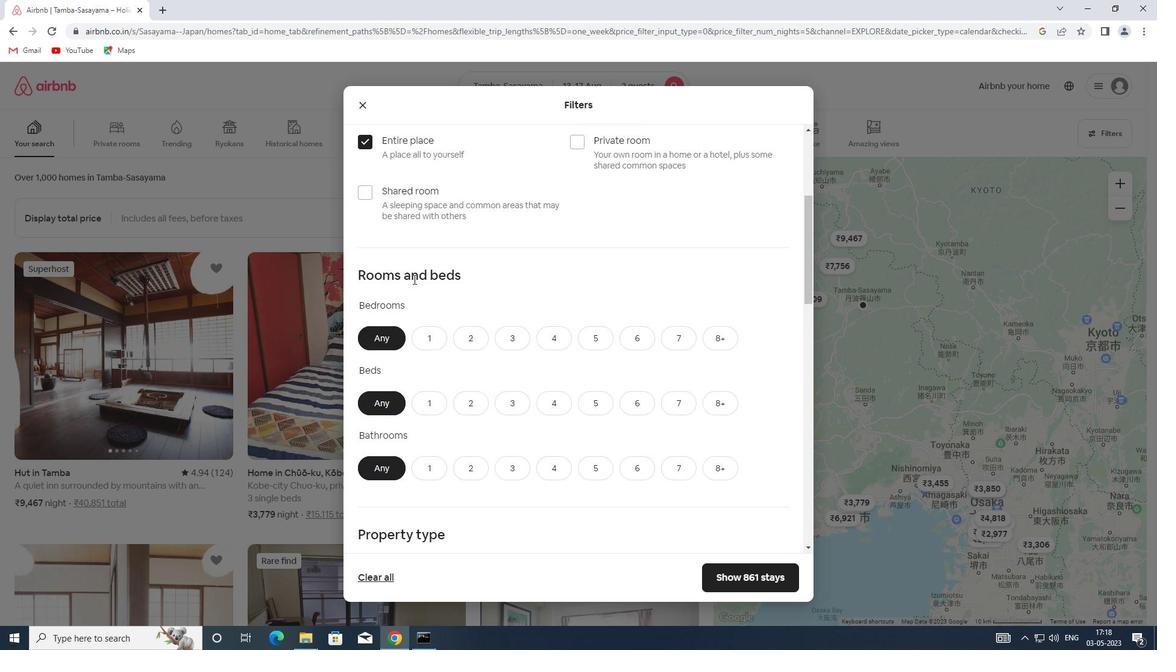 
Action: Mouse moved to (477, 273)
Screenshot: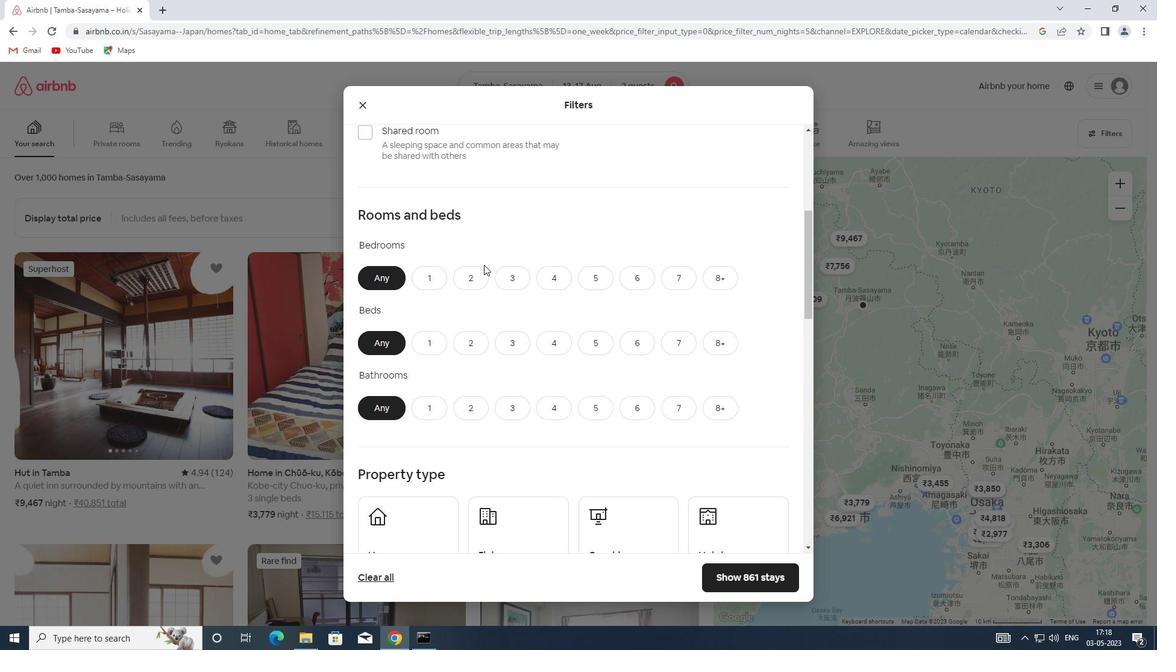 
Action: Mouse pressed left at (477, 273)
Screenshot: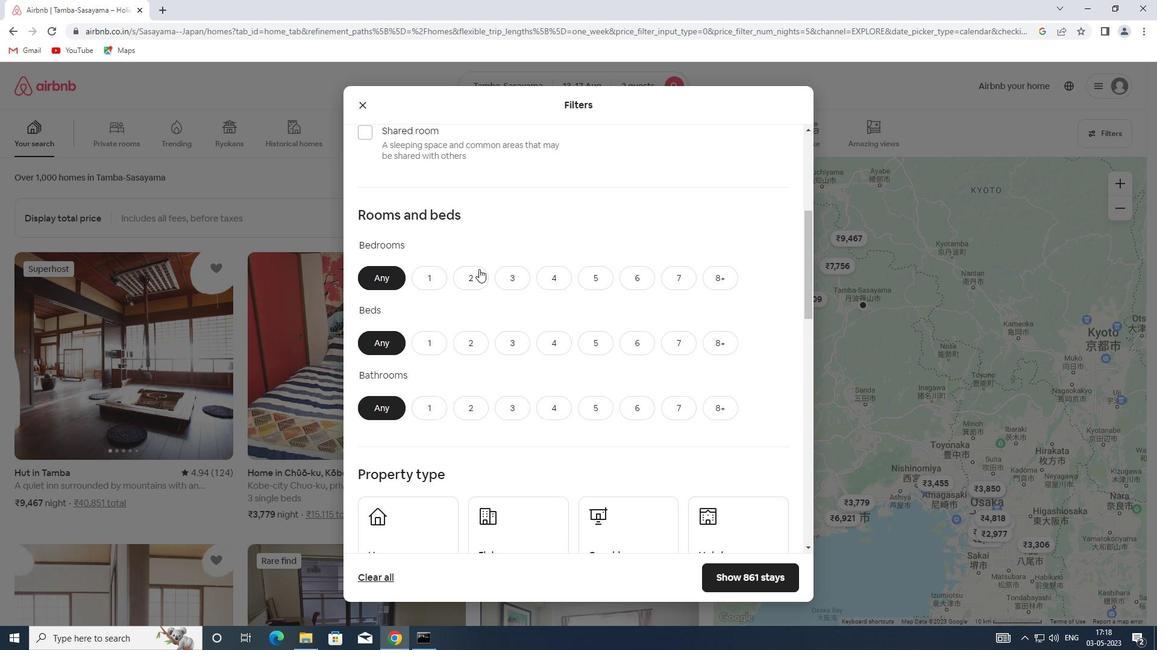 
Action: Mouse moved to (475, 337)
Screenshot: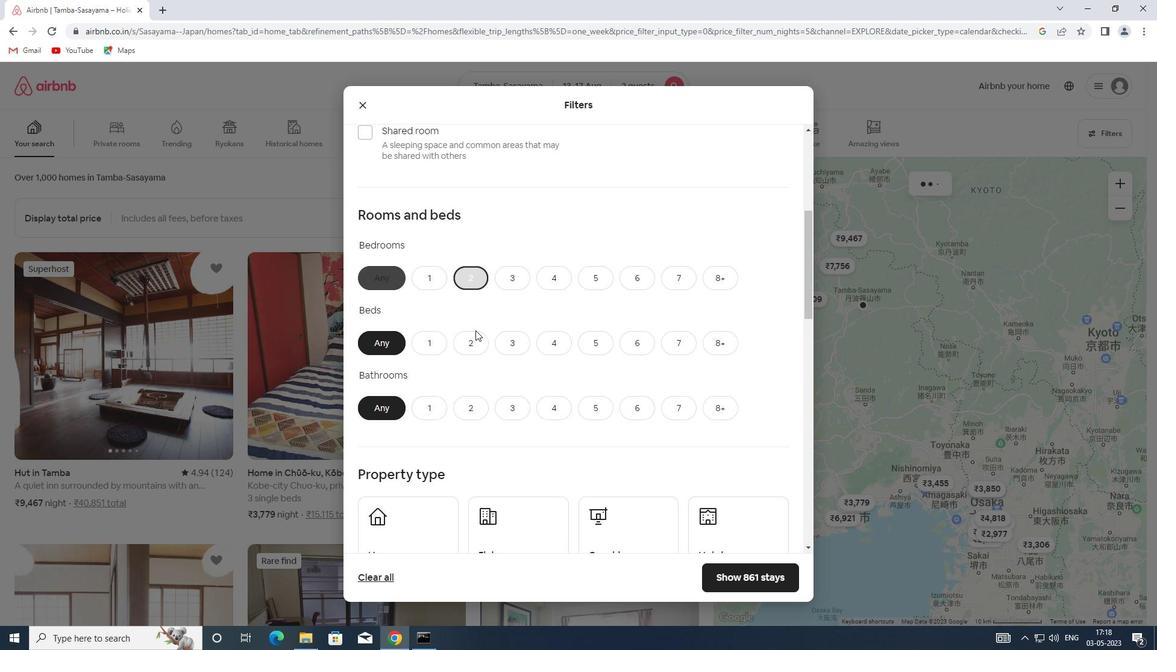 
Action: Mouse pressed left at (475, 337)
Screenshot: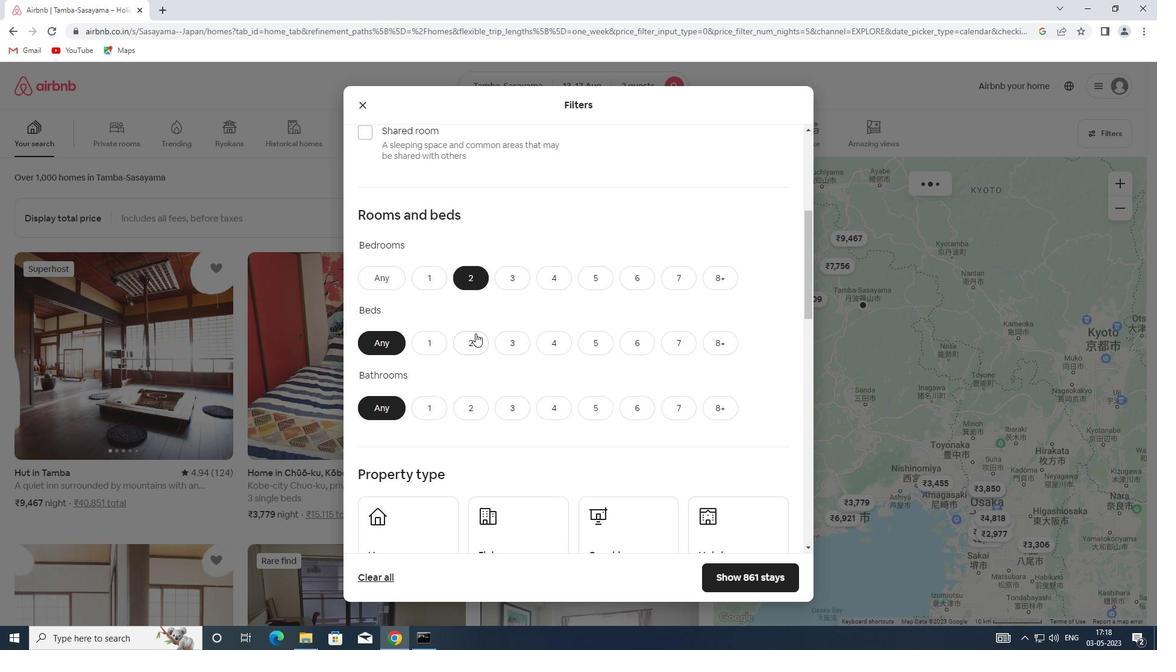 
Action: Mouse moved to (435, 408)
Screenshot: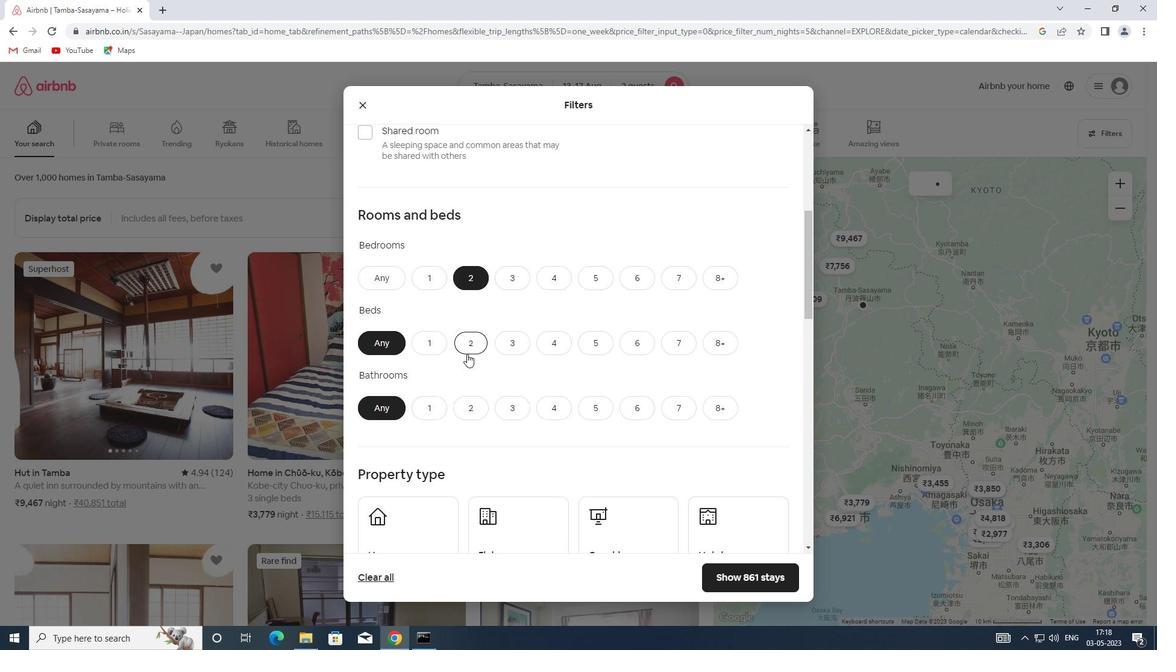 
Action: Mouse pressed left at (435, 408)
Screenshot: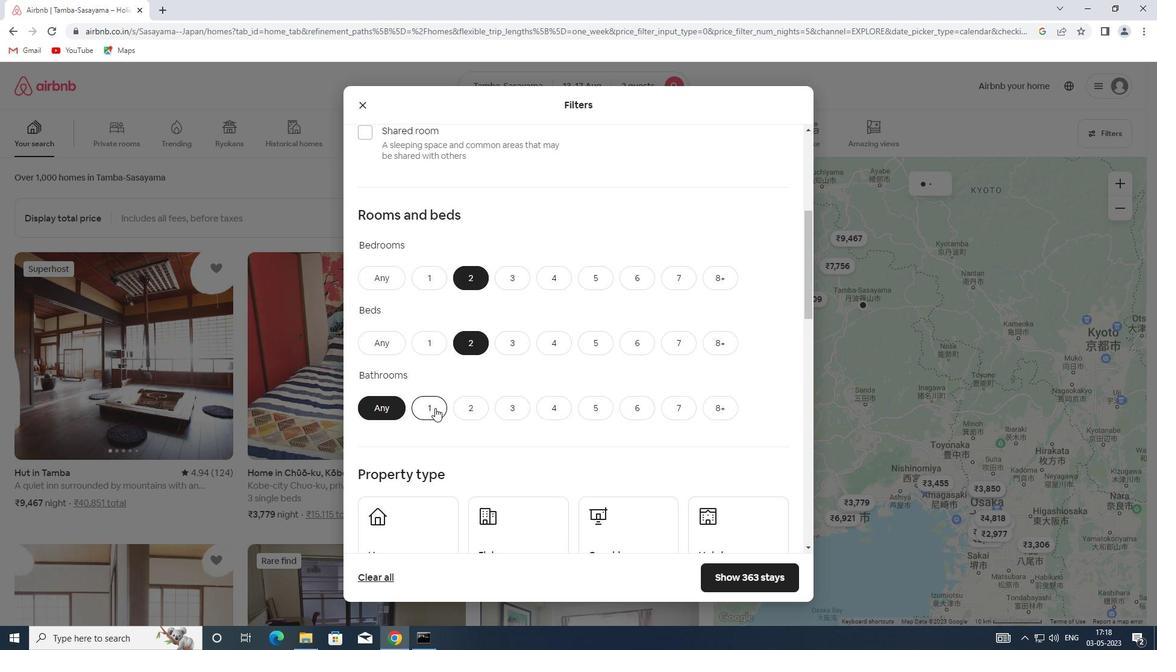 
Action: Mouse moved to (456, 351)
Screenshot: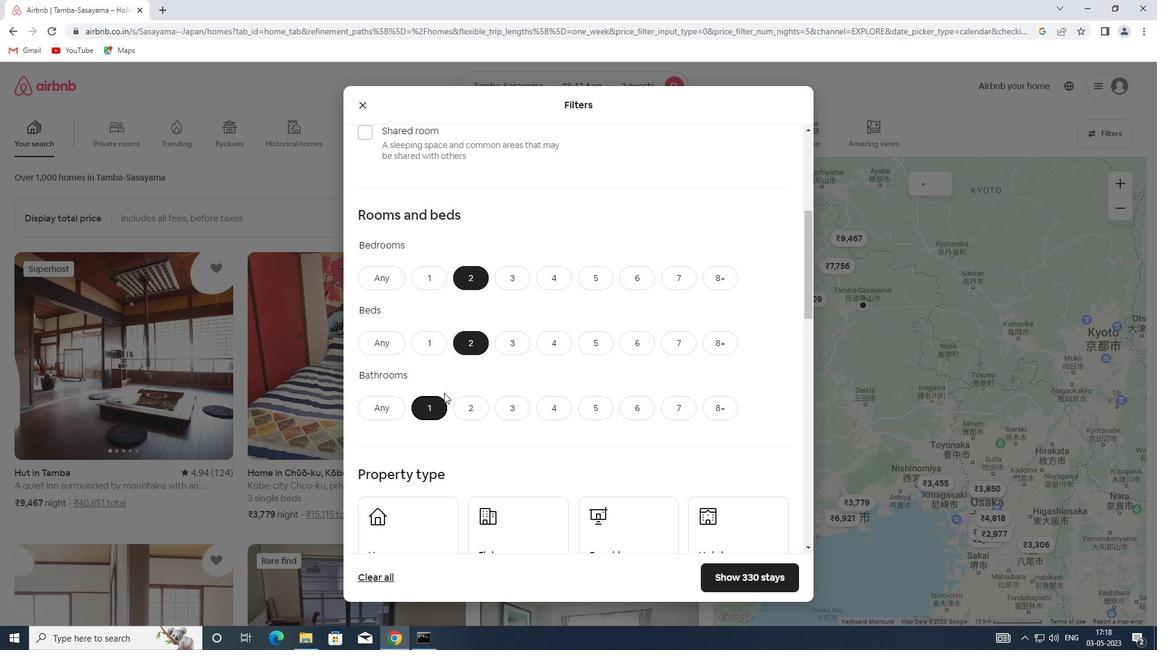 
Action: Mouse scrolled (456, 350) with delta (0, 0)
Screenshot: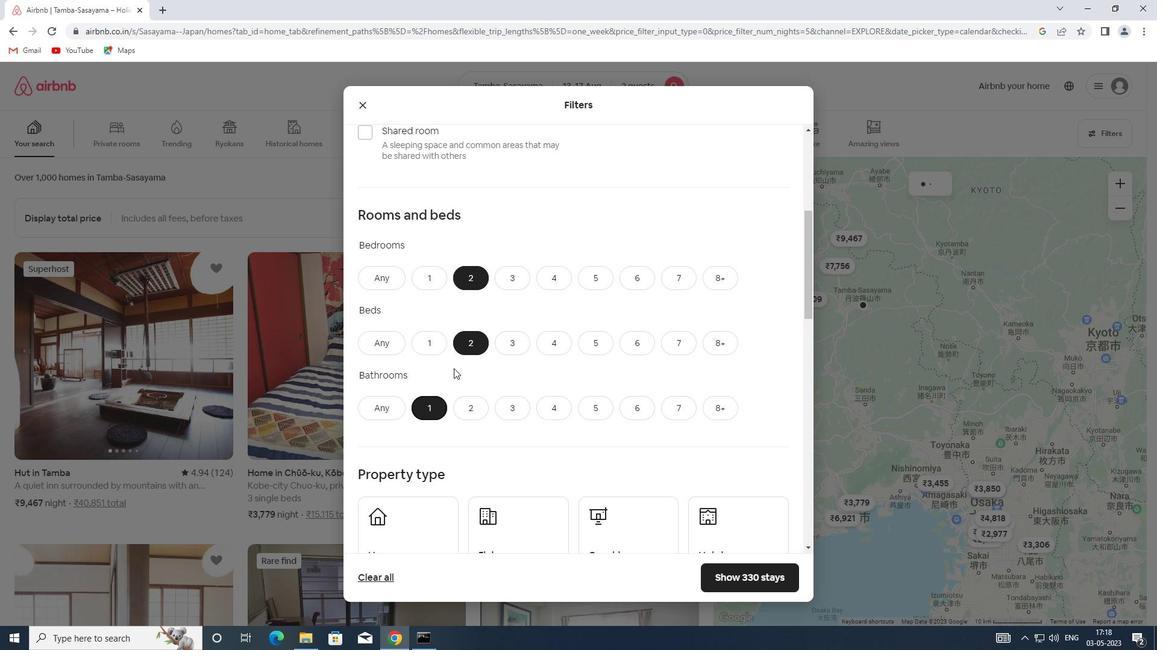 
Action: Mouse scrolled (456, 350) with delta (0, 0)
Screenshot: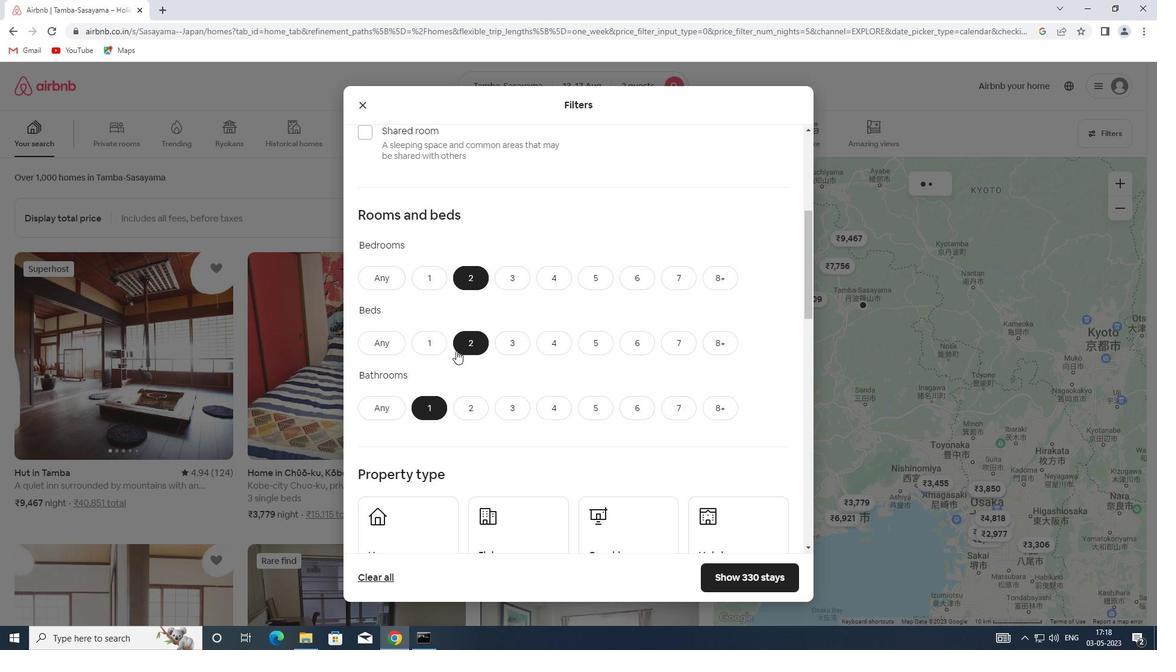 
Action: Mouse scrolled (456, 350) with delta (0, 0)
Screenshot: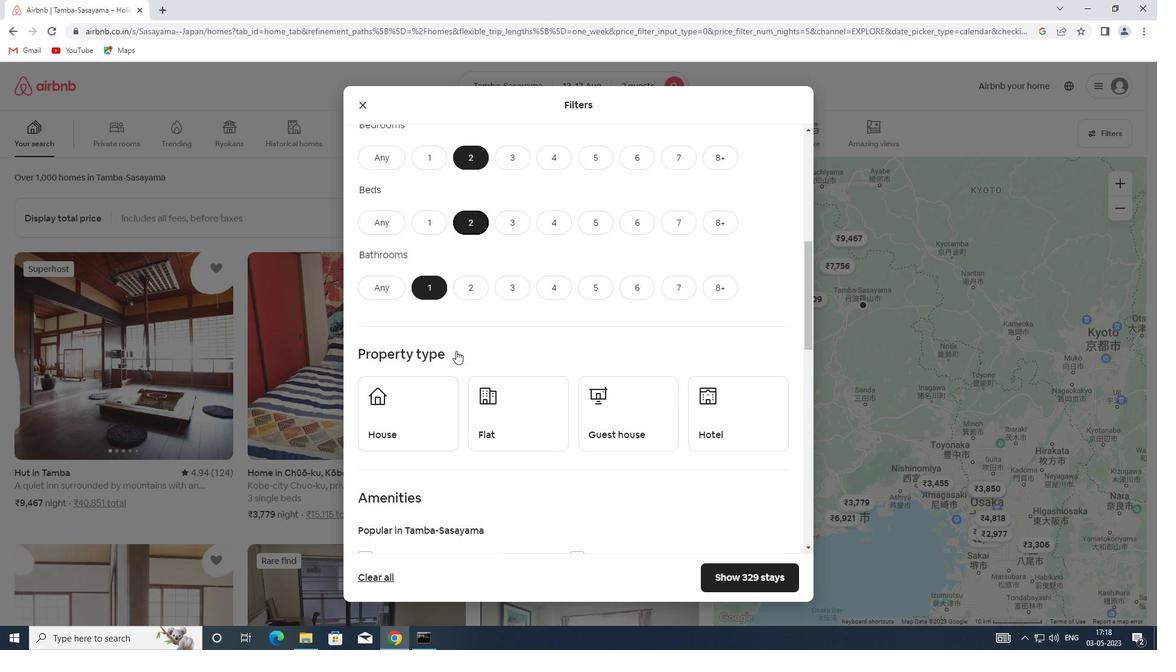 
Action: Mouse moved to (435, 343)
Screenshot: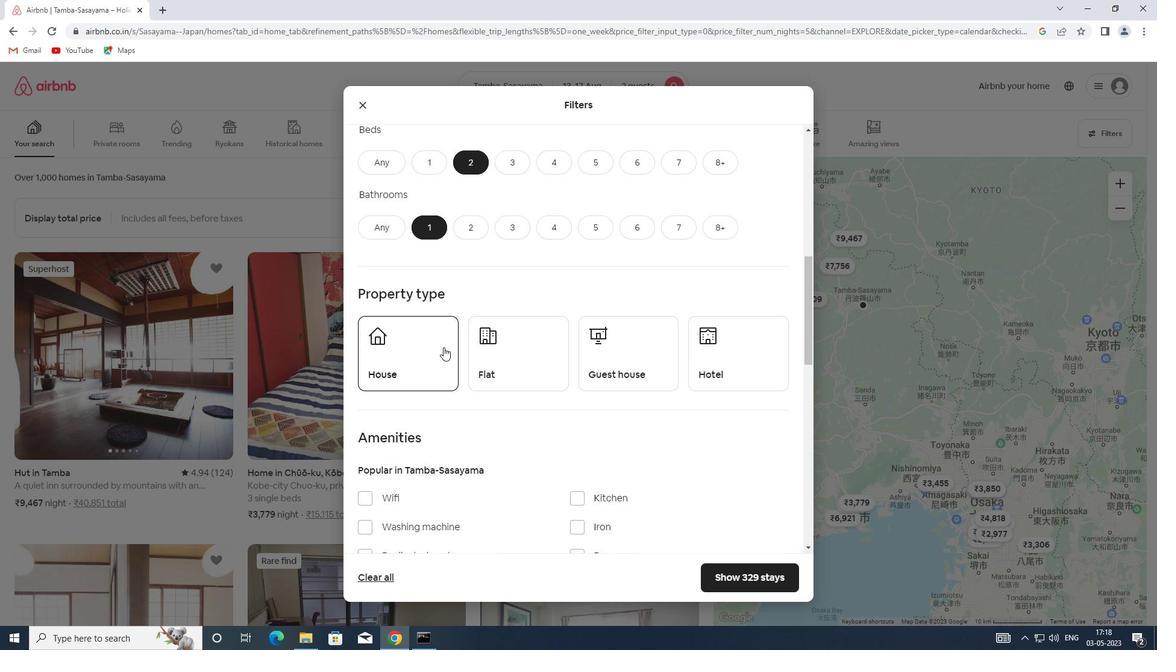 
Action: Mouse pressed left at (435, 343)
Screenshot: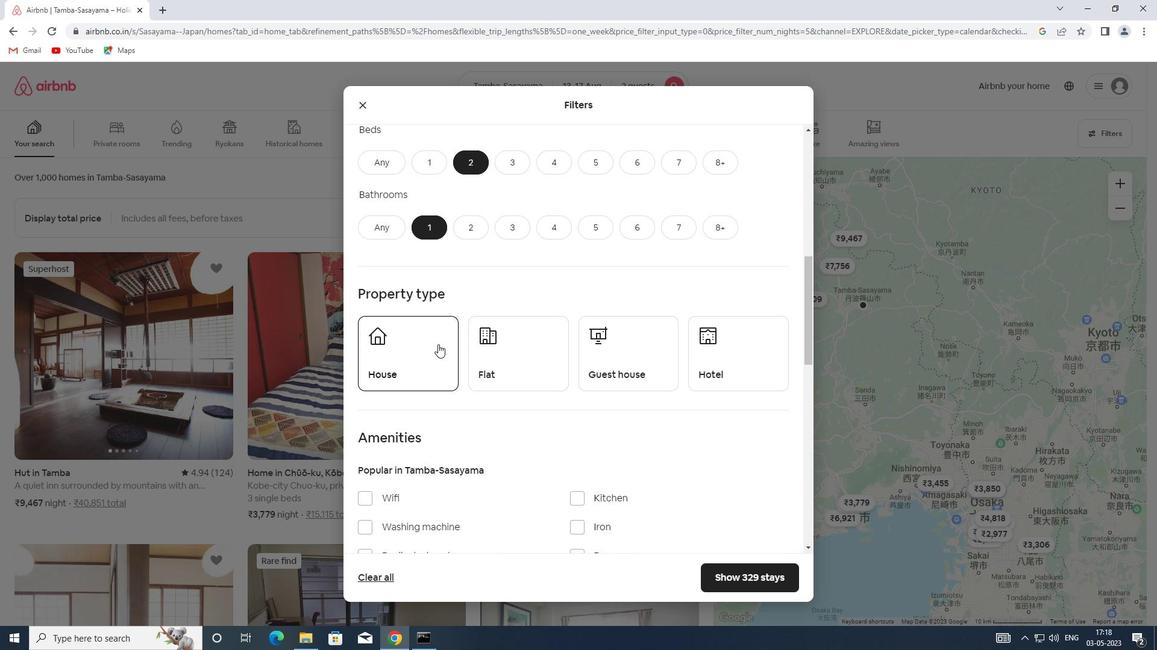 
Action: Mouse moved to (500, 343)
Screenshot: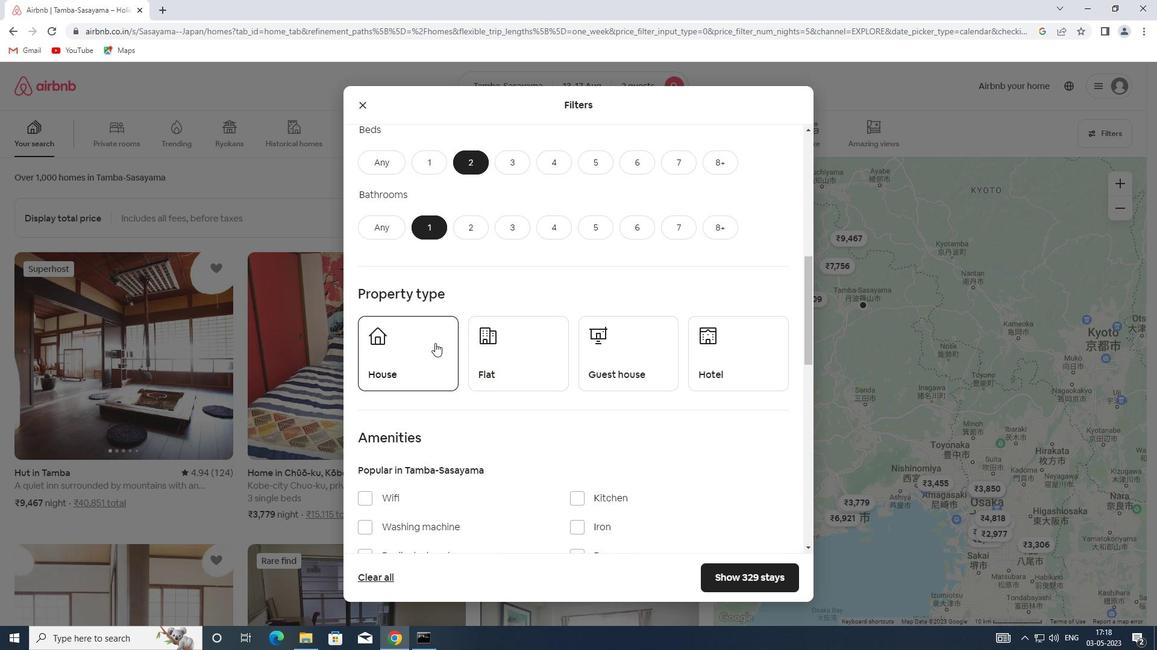 
Action: Mouse pressed left at (500, 343)
Screenshot: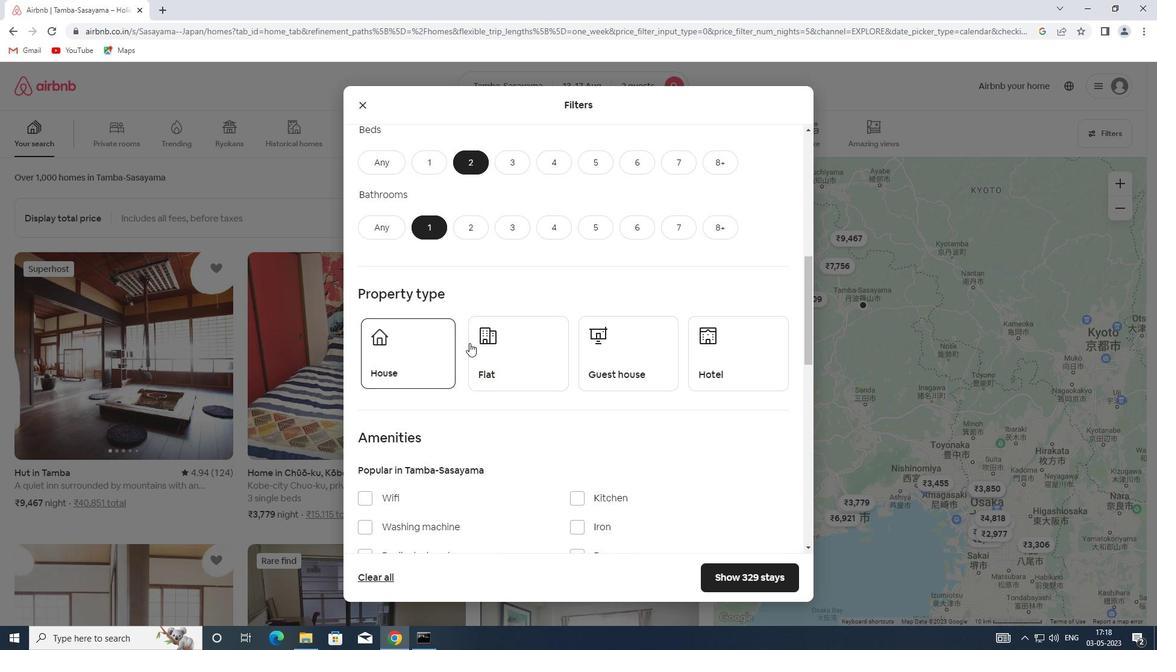 
Action: Mouse moved to (632, 345)
Screenshot: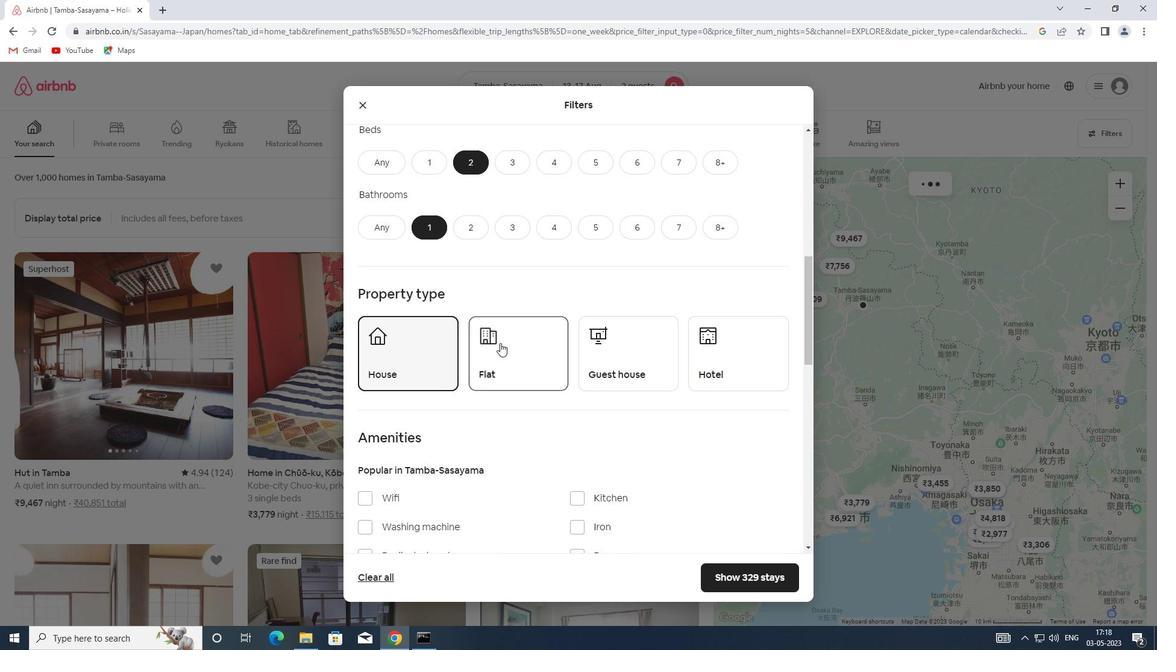 
Action: Mouse pressed left at (632, 345)
Screenshot: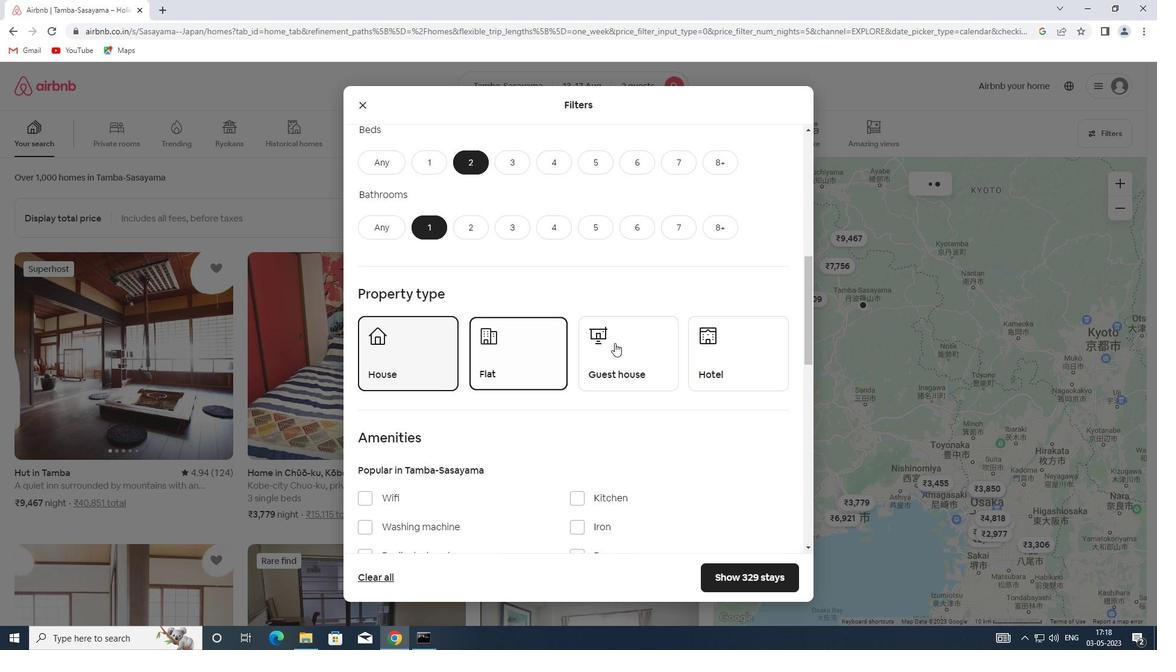 
Action: Mouse moved to (694, 348)
Screenshot: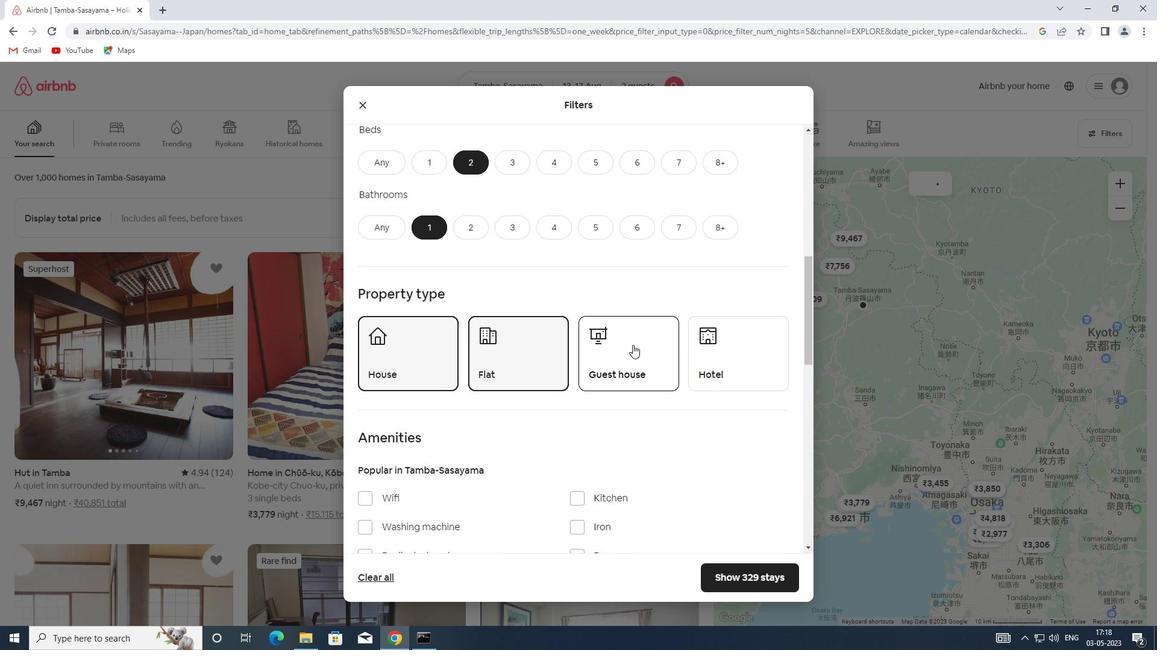 
Action: Mouse pressed left at (694, 348)
Screenshot: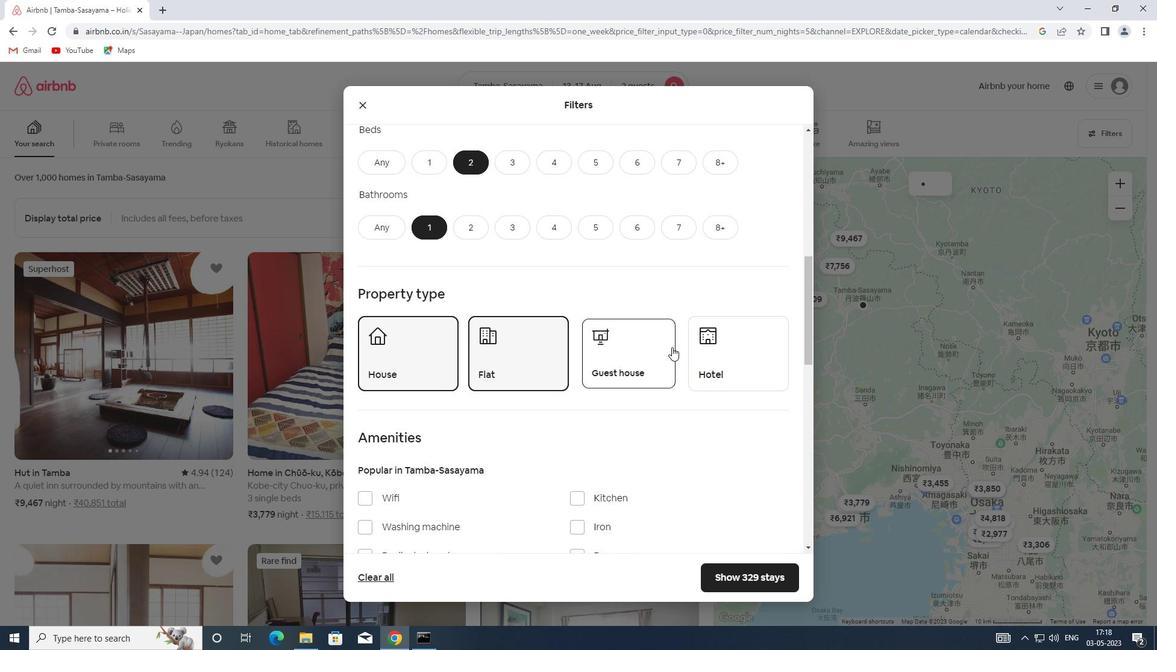 
Action: Mouse moved to (696, 348)
Screenshot: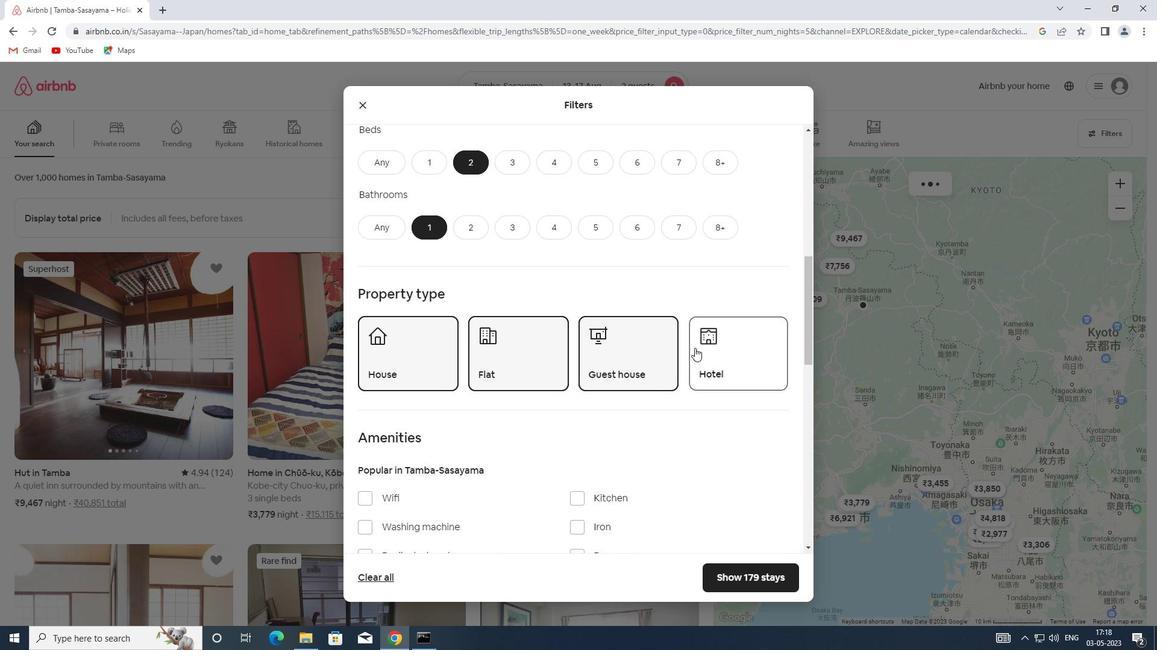 
Action: Mouse scrolled (696, 347) with delta (0, 0)
Screenshot: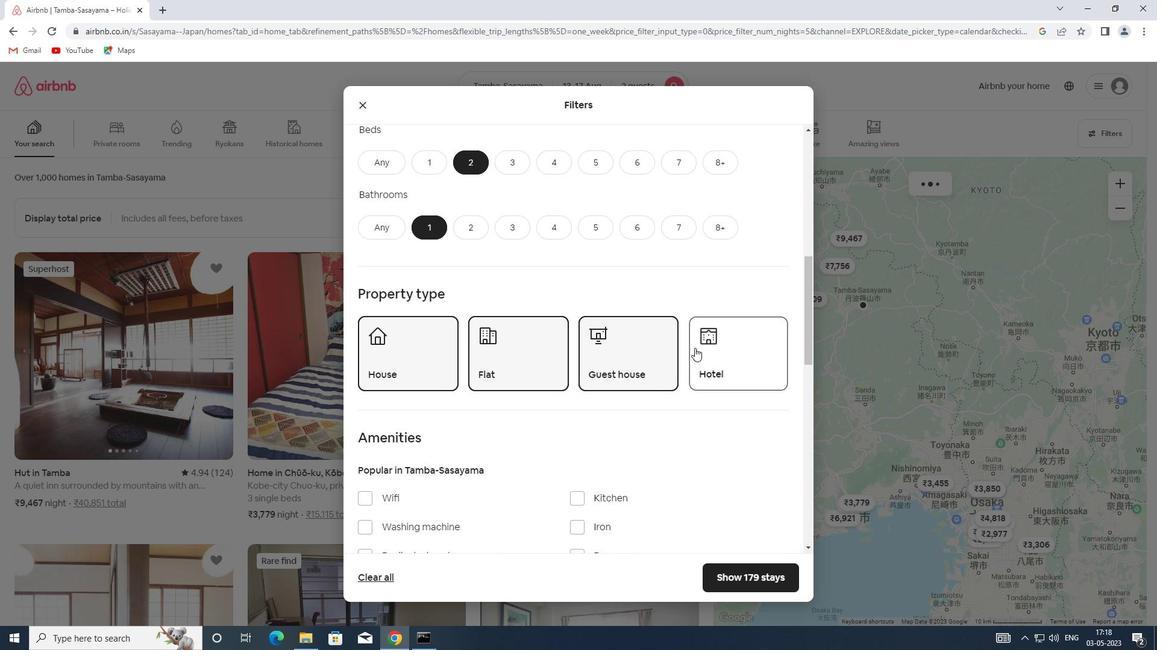 
Action: Mouse scrolled (696, 347) with delta (0, 0)
Screenshot: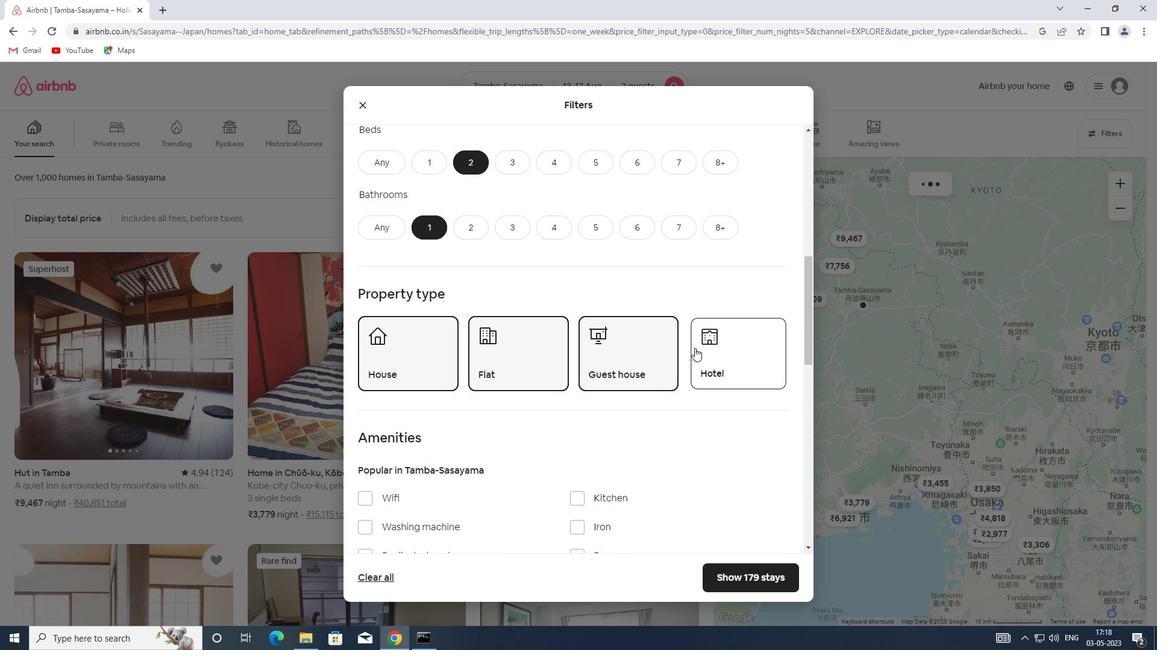 
Action: Mouse scrolled (696, 347) with delta (0, 0)
Screenshot: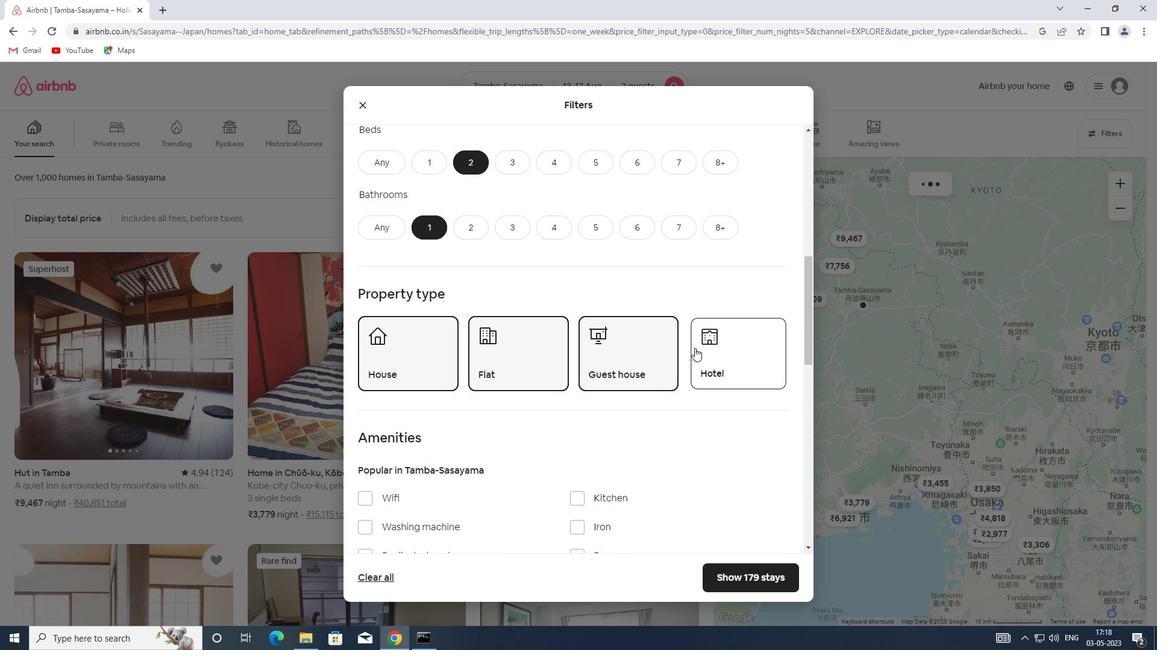 
Action: Mouse scrolled (696, 347) with delta (0, 0)
Screenshot: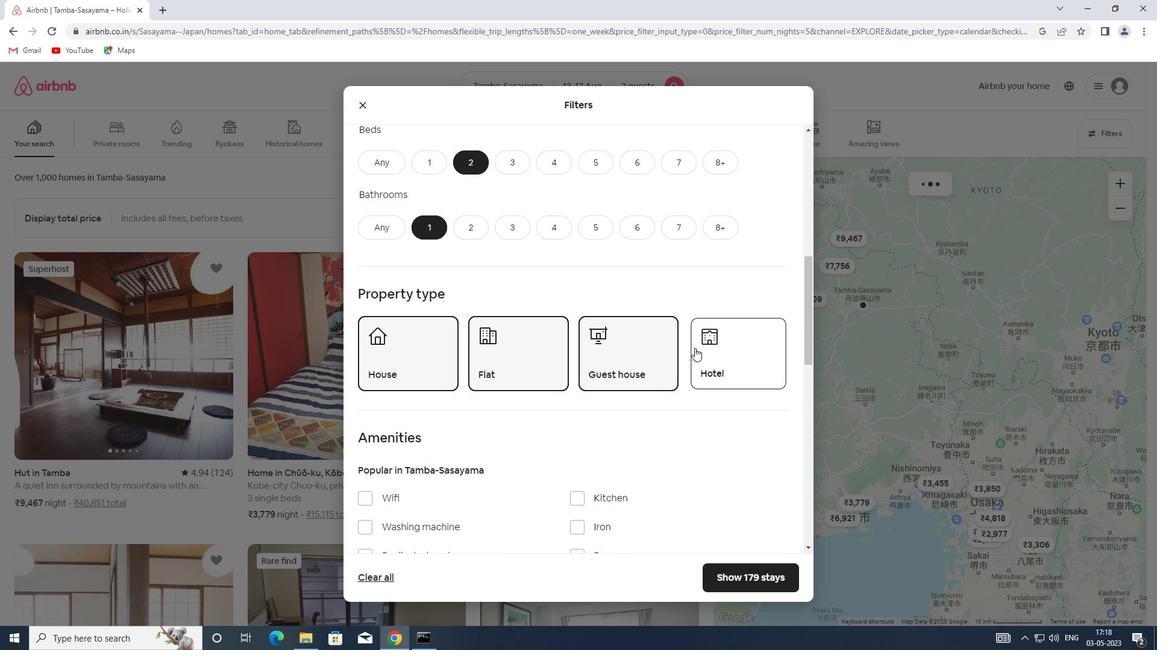 
Action: Mouse scrolled (696, 347) with delta (0, 0)
Screenshot: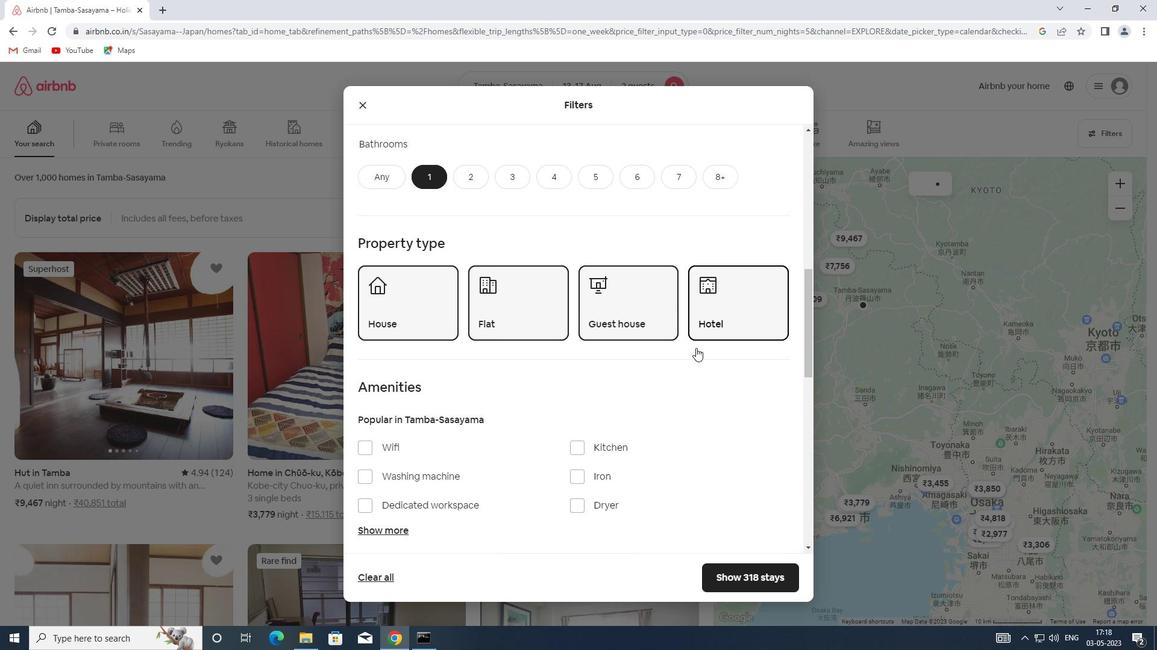 
Action: Mouse scrolled (696, 347) with delta (0, 0)
Screenshot: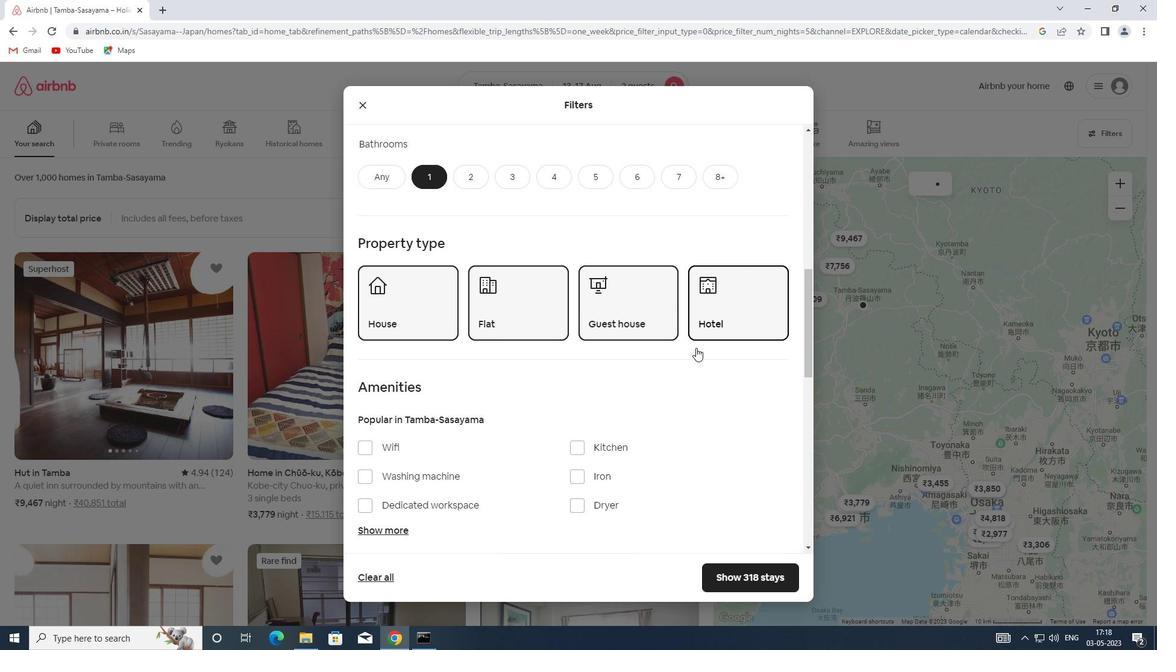 
Action: Mouse scrolled (696, 347) with delta (0, 0)
Screenshot: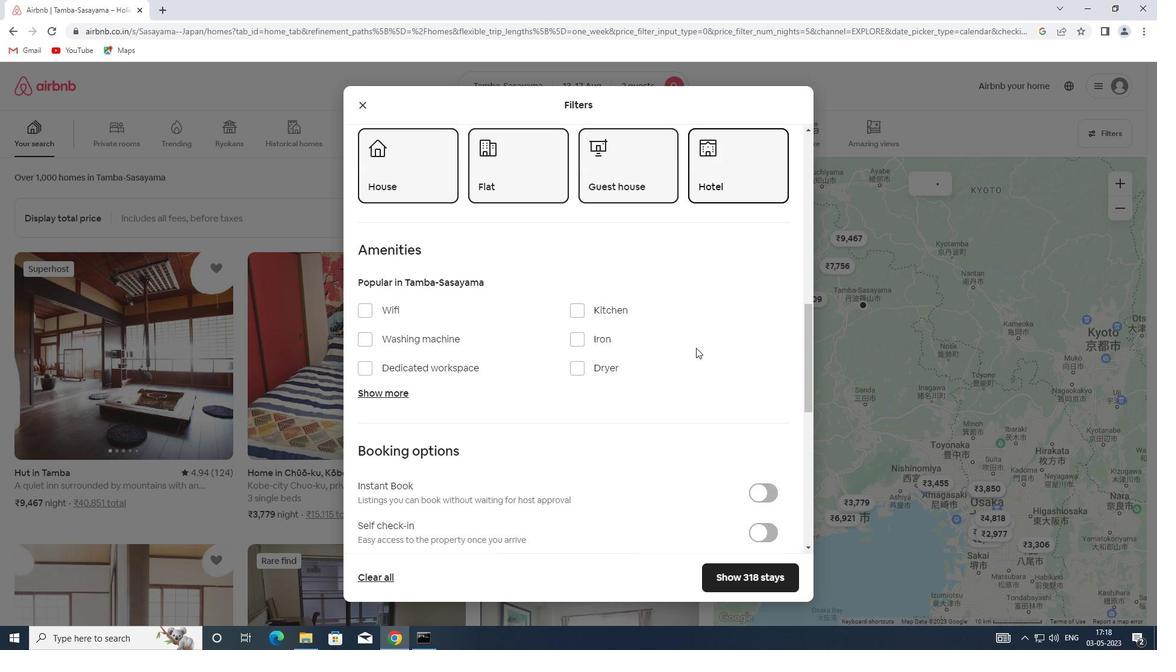 
Action: Mouse scrolled (696, 347) with delta (0, 0)
Screenshot: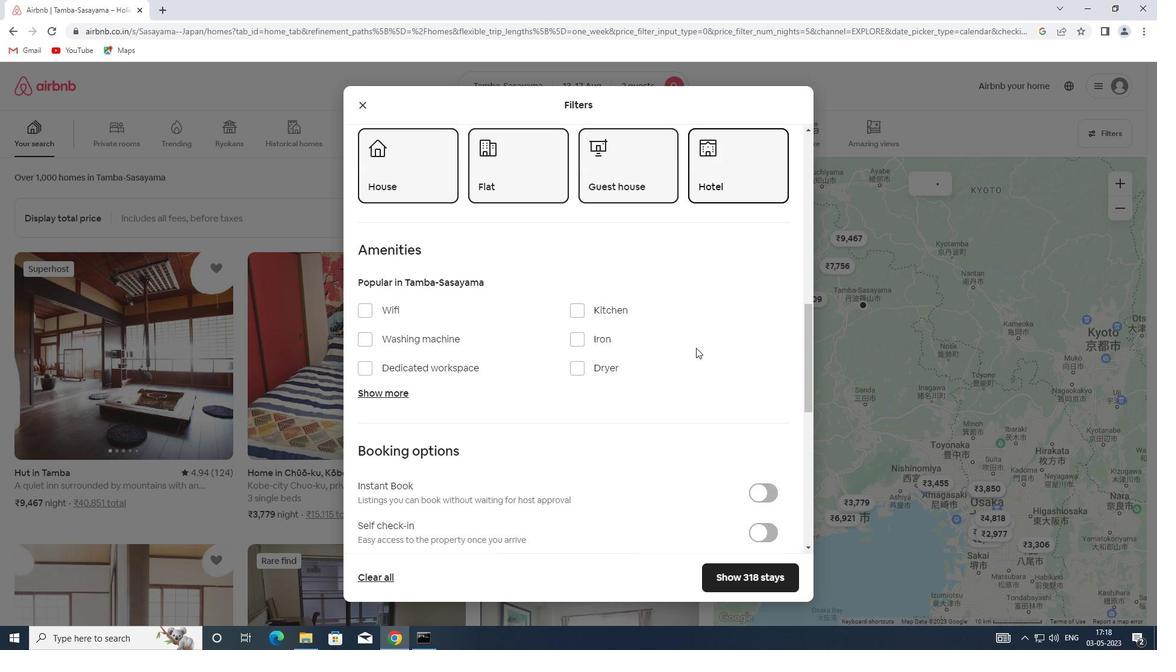 
Action: Mouse moved to (759, 234)
Screenshot: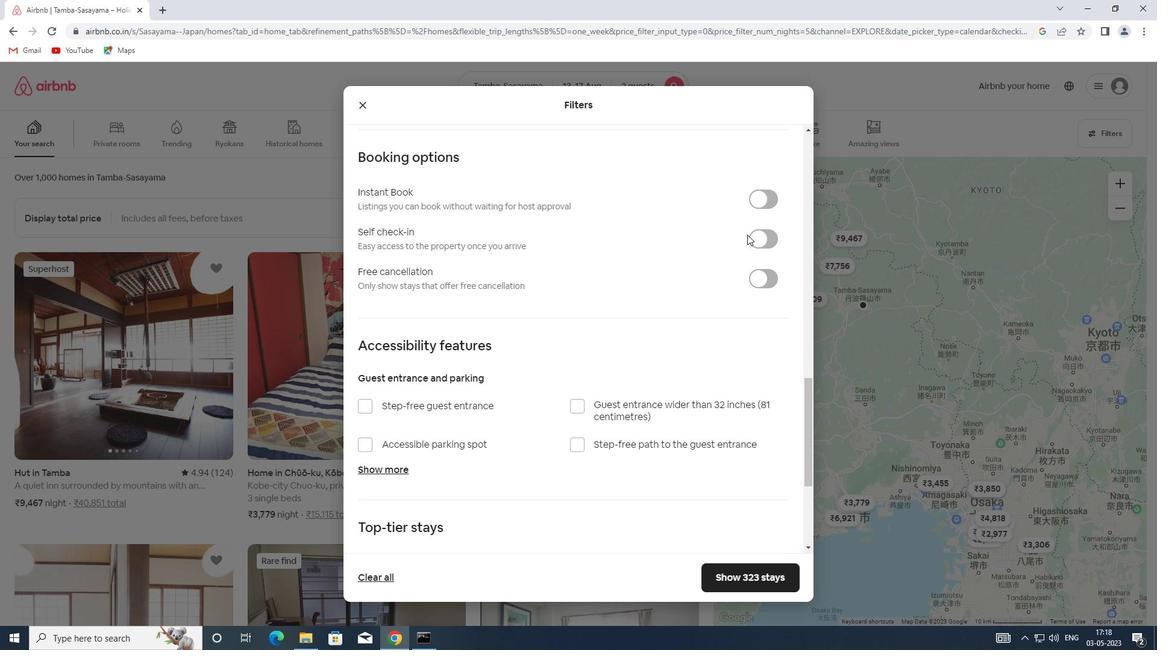 
Action: Mouse pressed left at (759, 234)
Screenshot: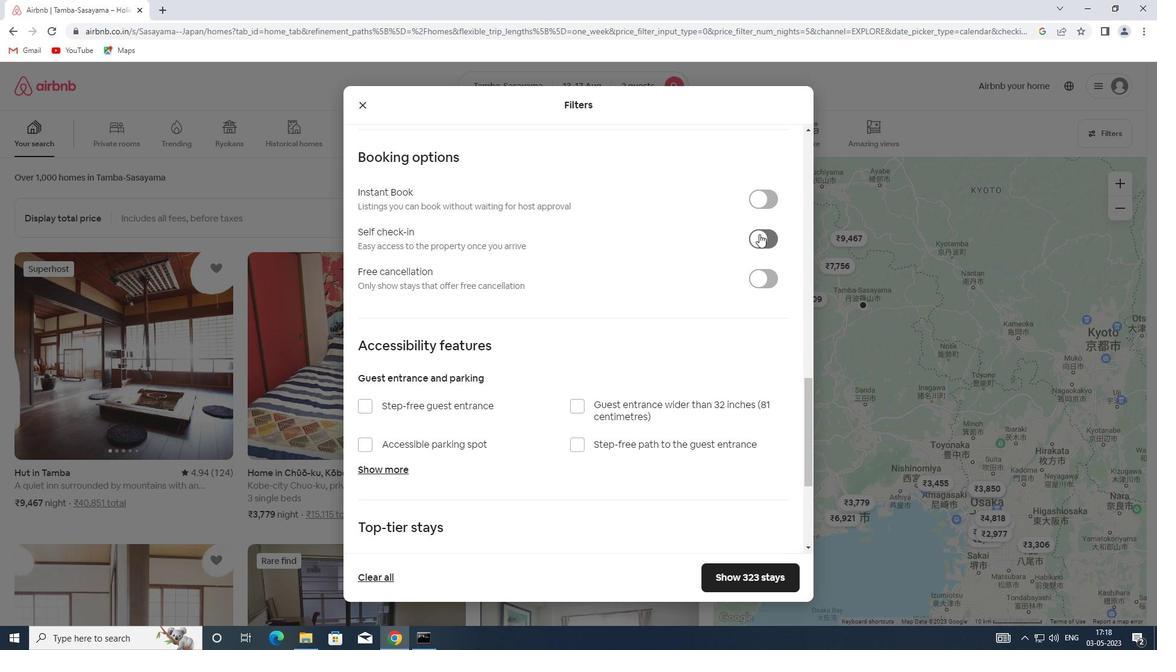 
Action: Mouse moved to (624, 320)
Screenshot: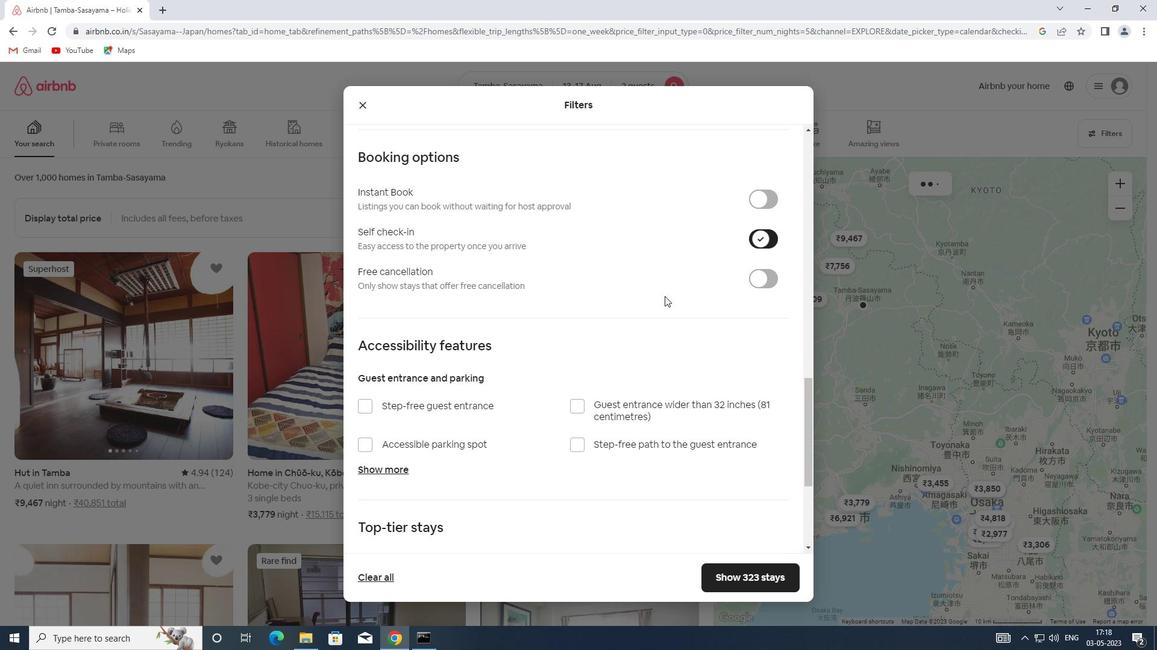 
Action: Mouse scrolled (624, 319) with delta (0, 0)
Screenshot: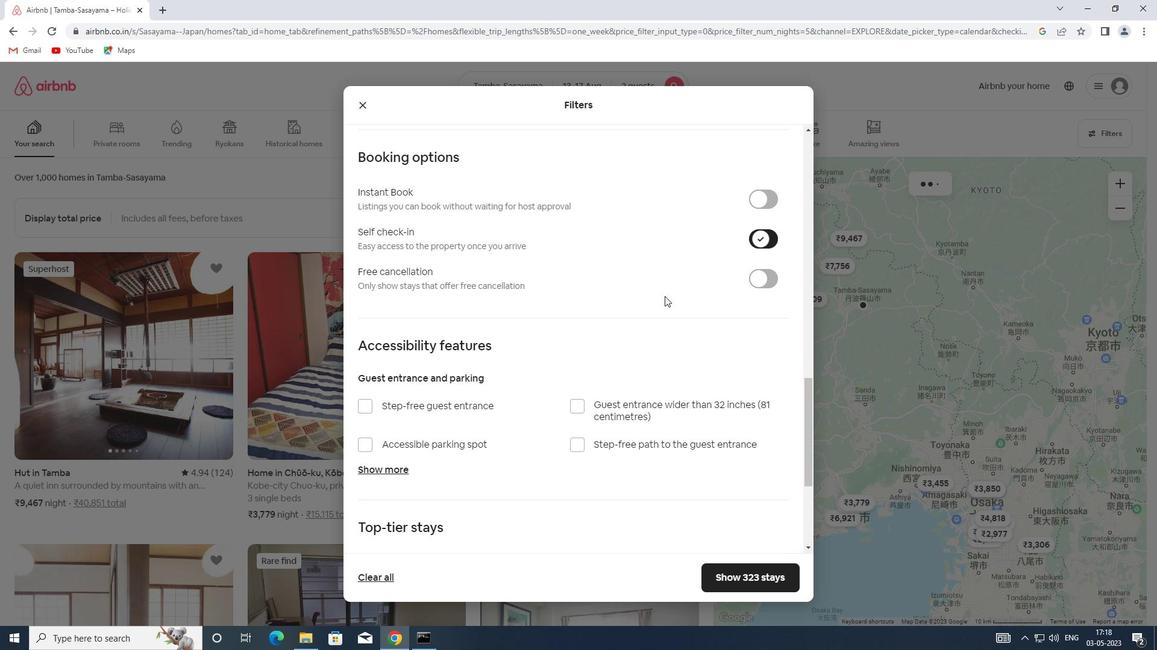 
Action: Mouse scrolled (624, 319) with delta (0, 0)
Screenshot: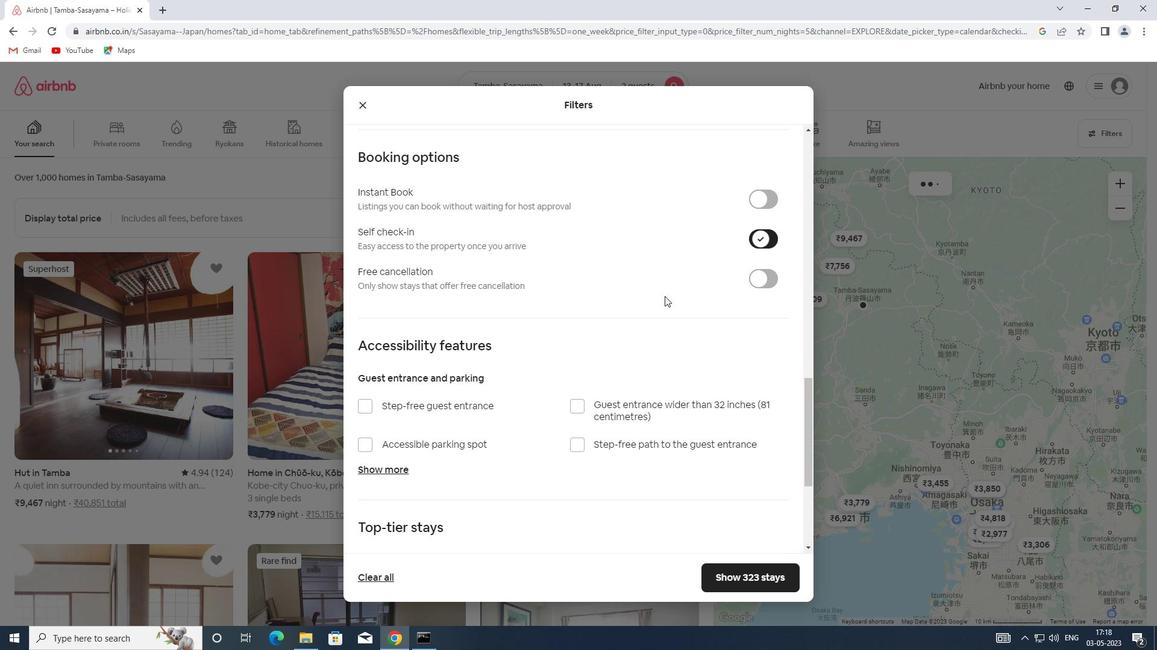 
Action: Mouse moved to (624, 320)
Screenshot: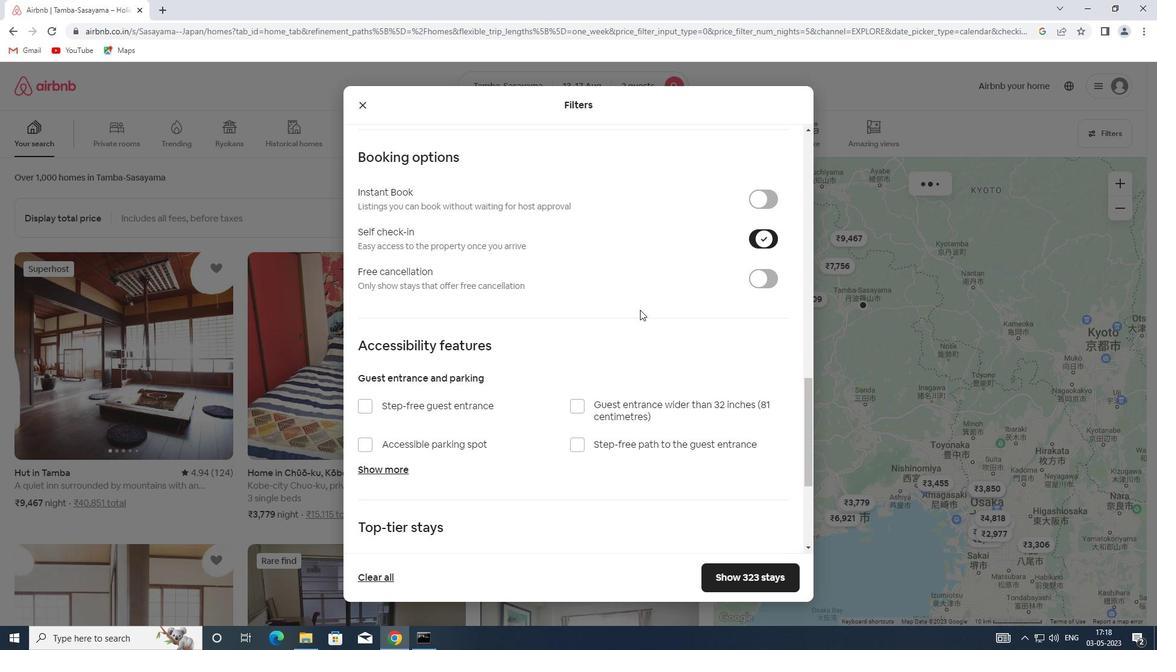 
Action: Mouse scrolled (624, 319) with delta (0, 0)
Screenshot: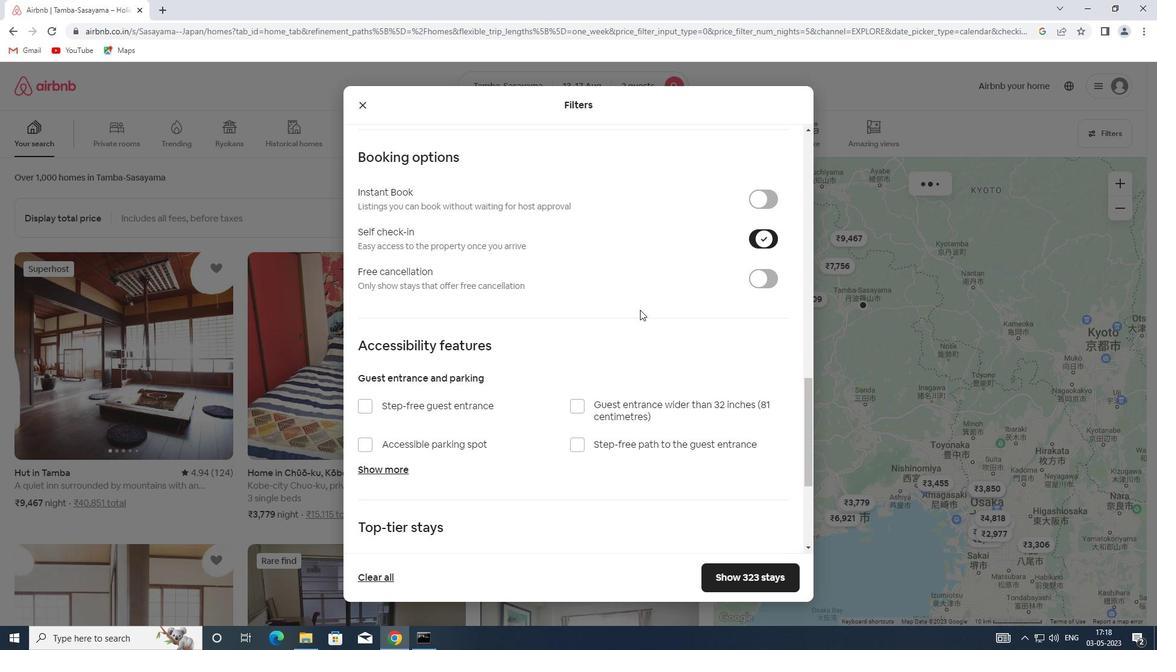 
Action: Mouse moved to (623, 320)
Screenshot: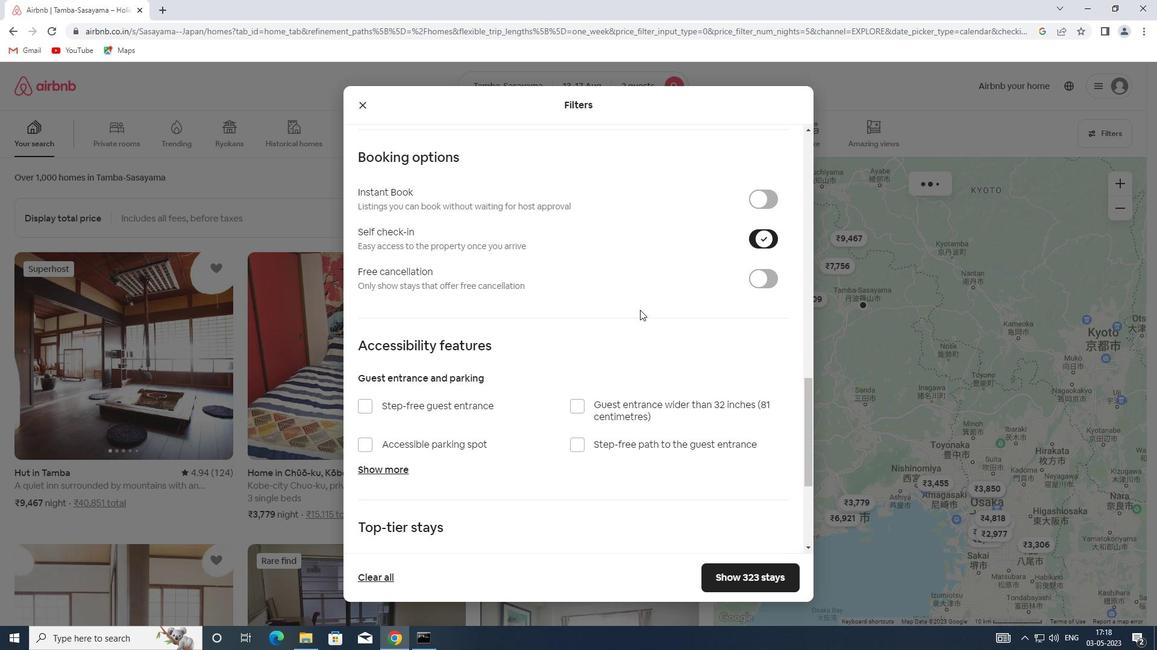 
Action: Mouse scrolled (623, 320) with delta (0, 0)
Screenshot: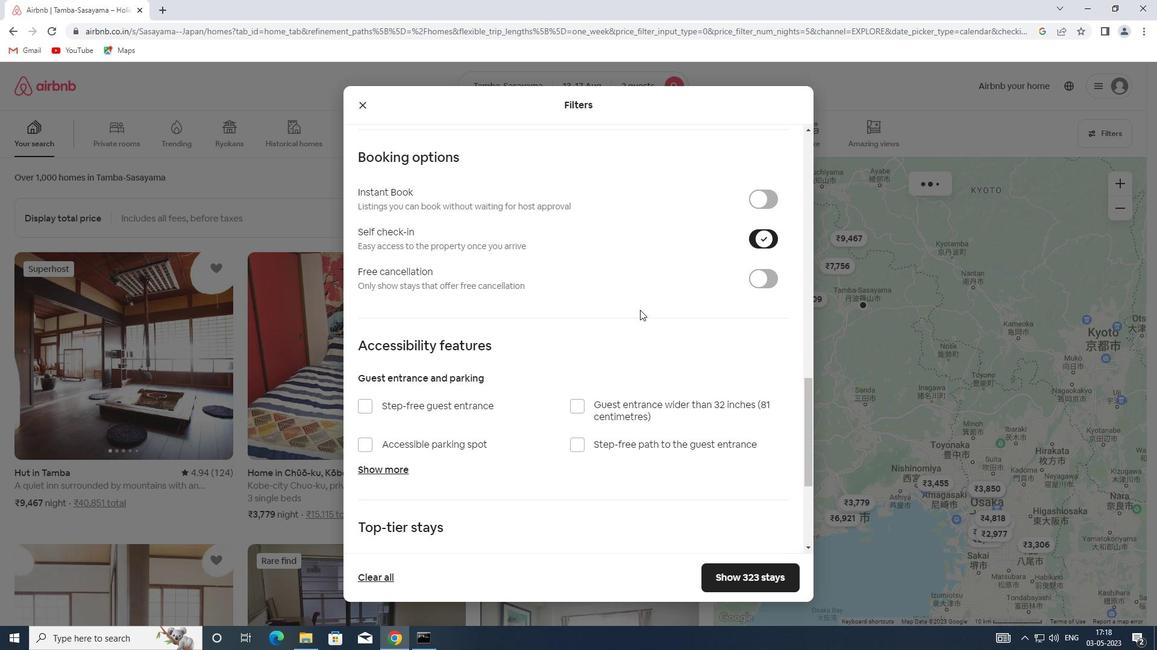 
Action: Mouse moved to (622, 321)
Screenshot: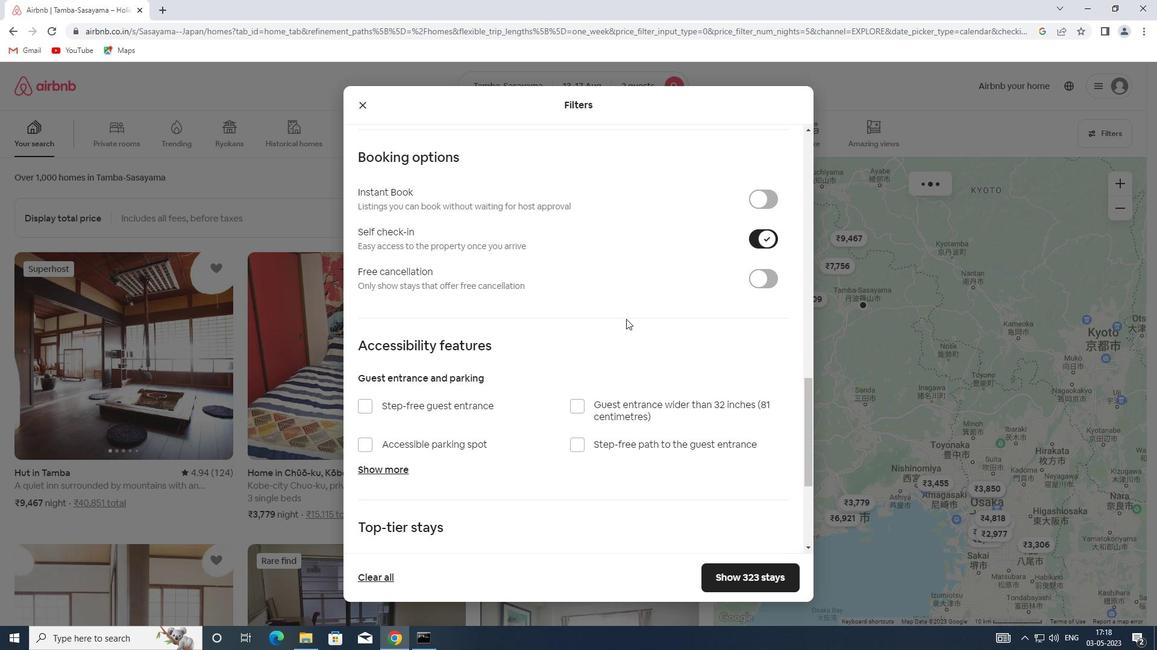 
Action: Mouse scrolled (622, 320) with delta (0, 0)
Screenshot: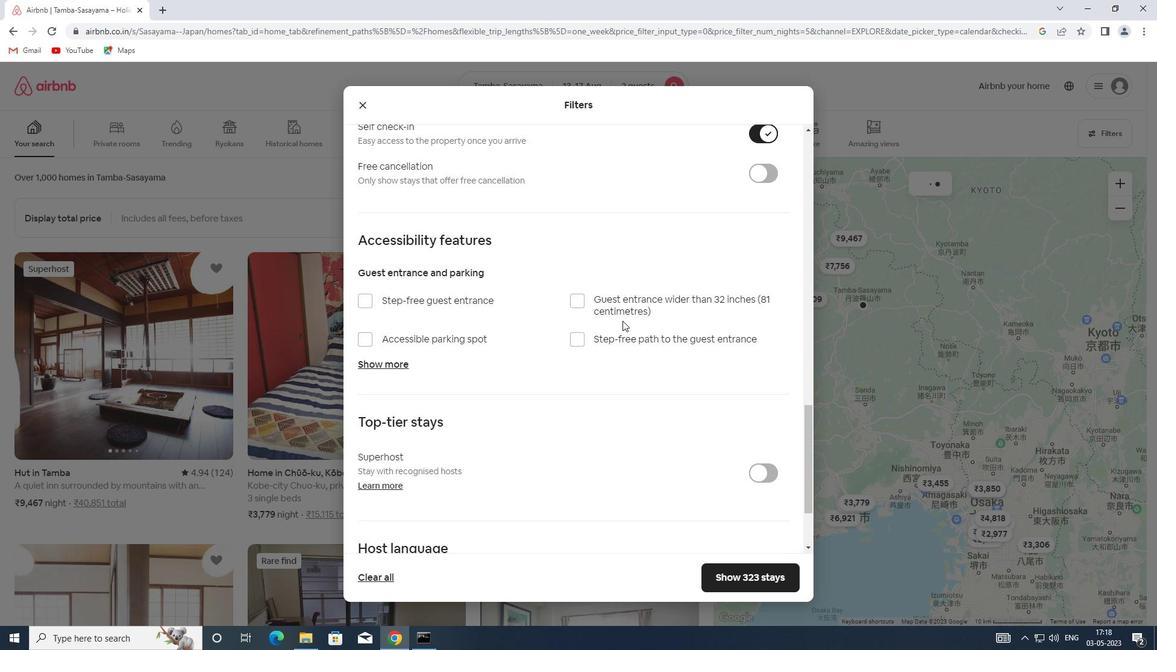 
Action: Mouse scrolled (622, 320) with delta (0, 0)
Screenshot: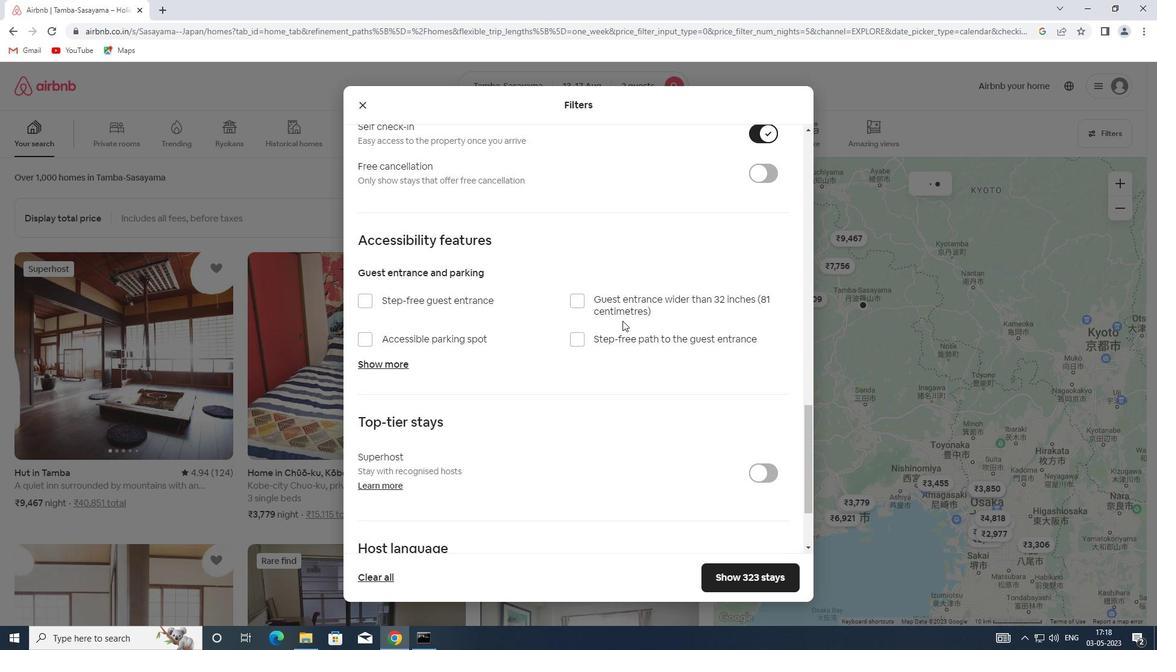 
Action: Mouse scrolled (622, 320) with delta (0, 0)
Screenshot: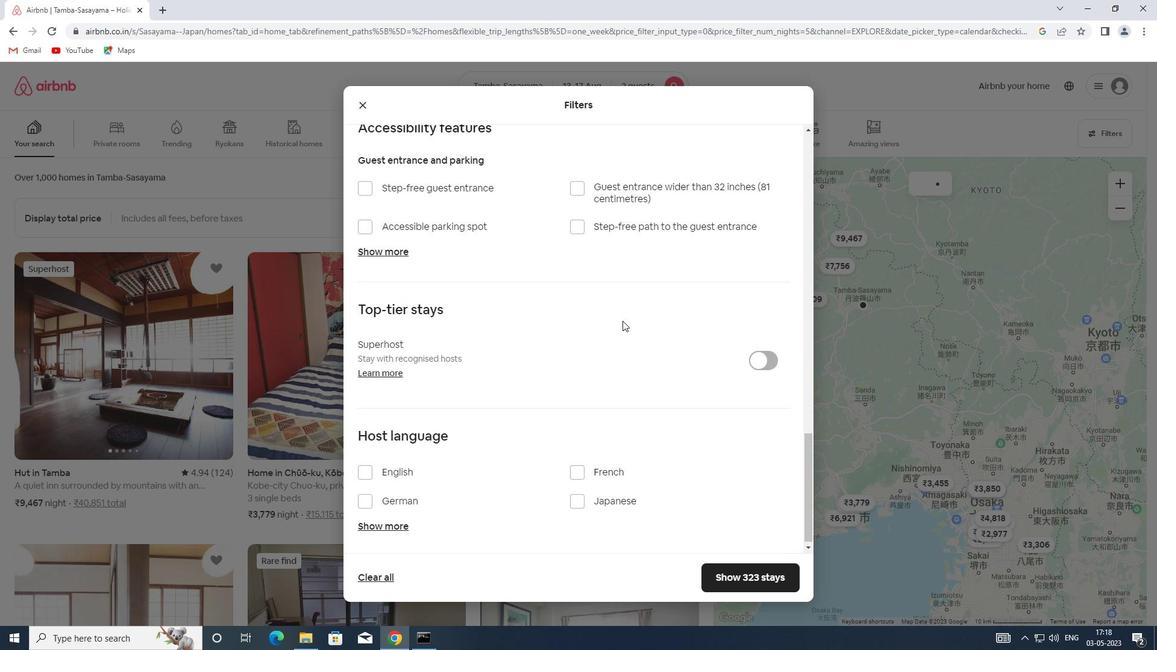 
Action: Mouse moved to (404, 468)
Screenshot: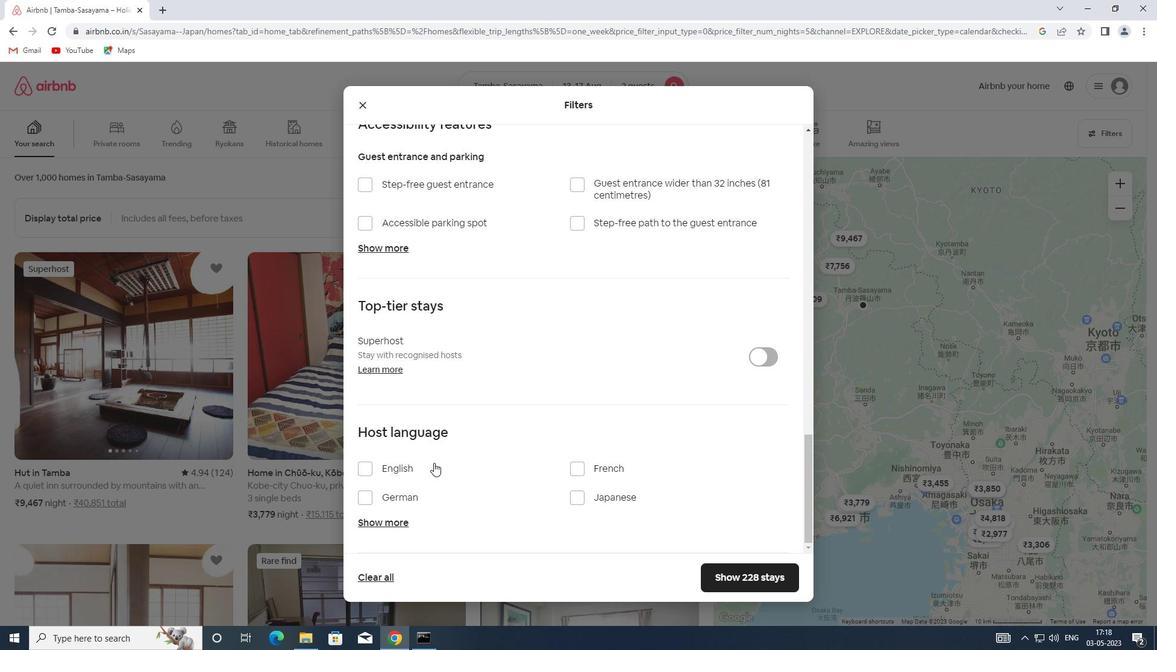 
Action: Mouse pressed left at (404, 468)
Screenshot: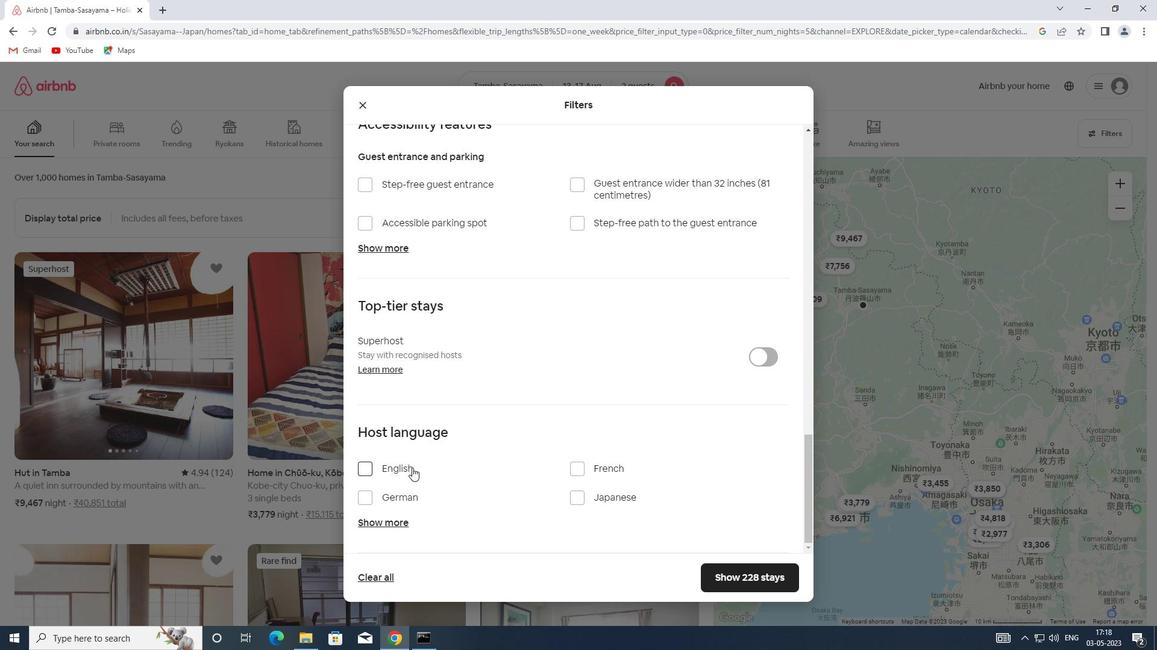 
Action: Mouse moved to (745, 582)
Screenshot: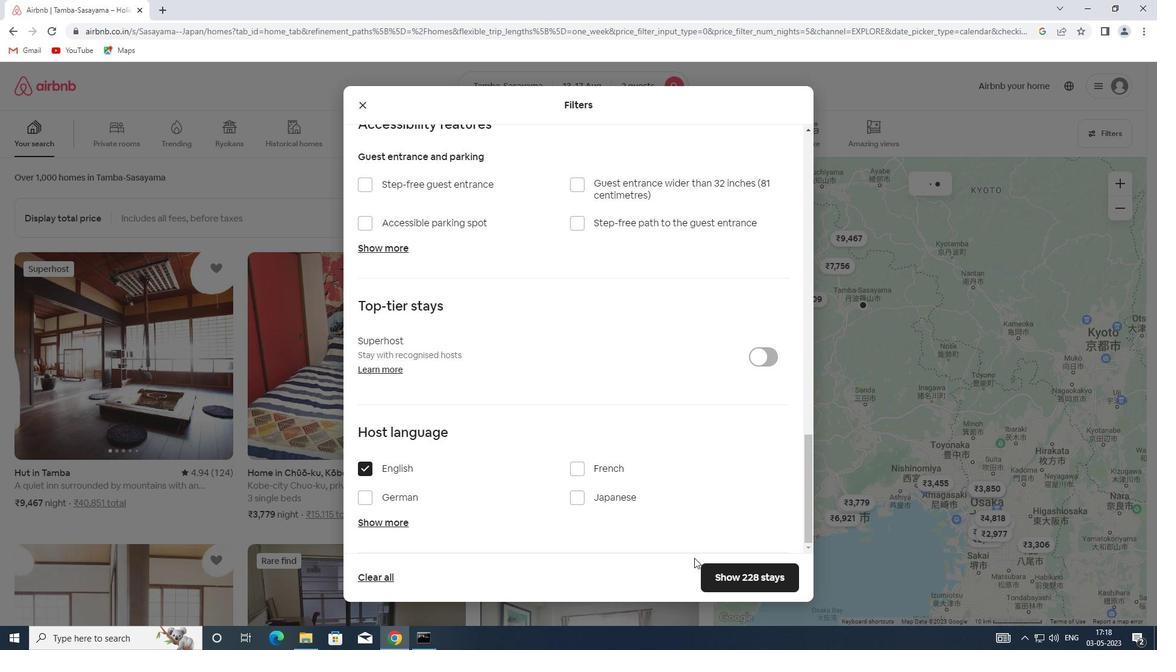 
Action: Mouse pressed left at (745, 582)
Screenshot: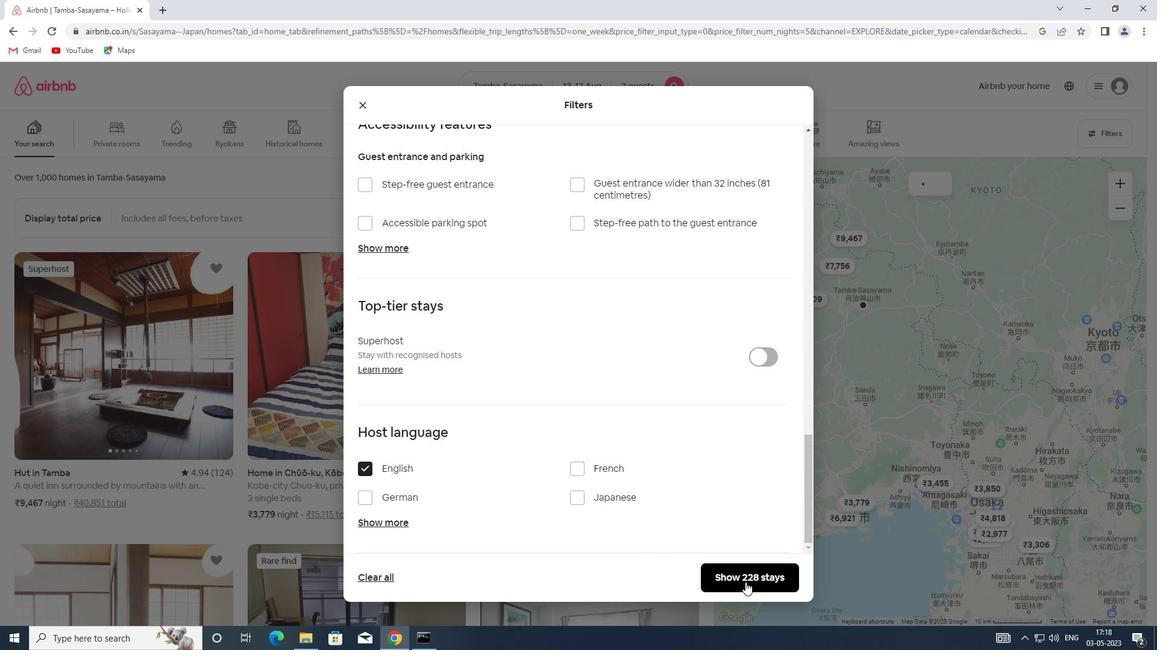 
